 Task: Add Burt's Bees Caramel Lip Shimmer to the cart.
Action: Mouse moved to (262, 130)
Screenshot: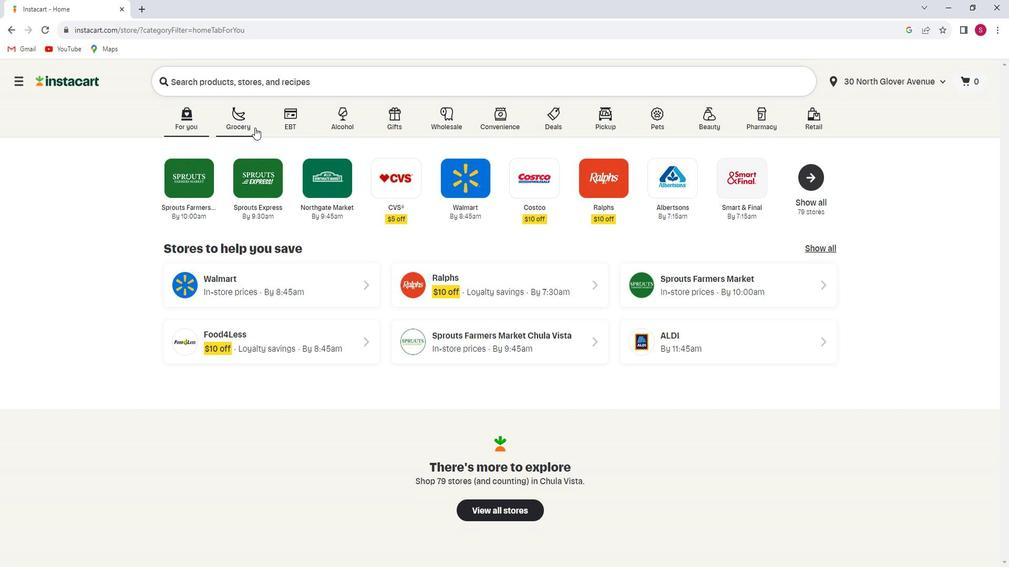 
Action: Mouse pressed left at (262, 130)
Screenshot: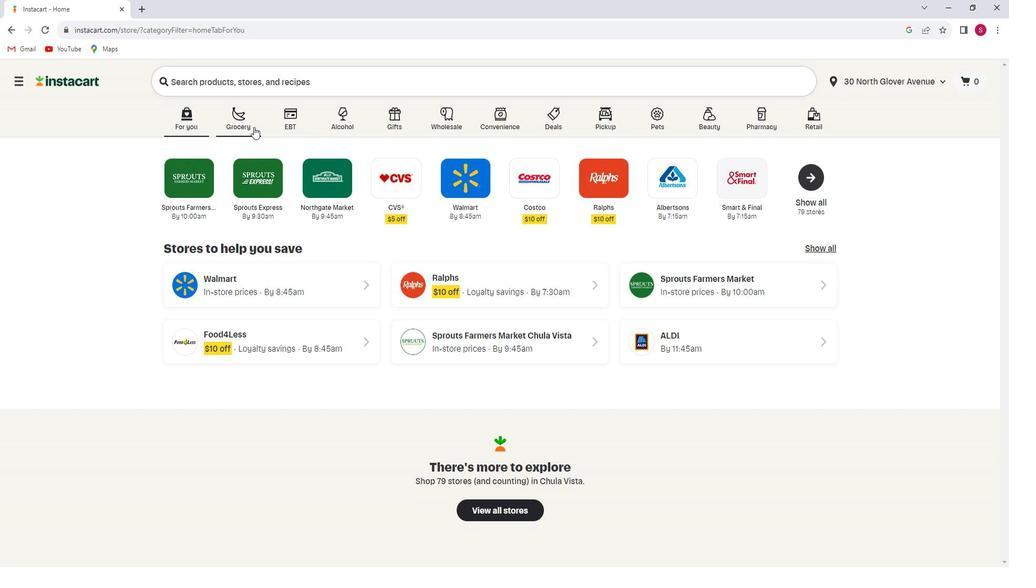 
Action: Mouse moved to (281, 312)
Screenshot: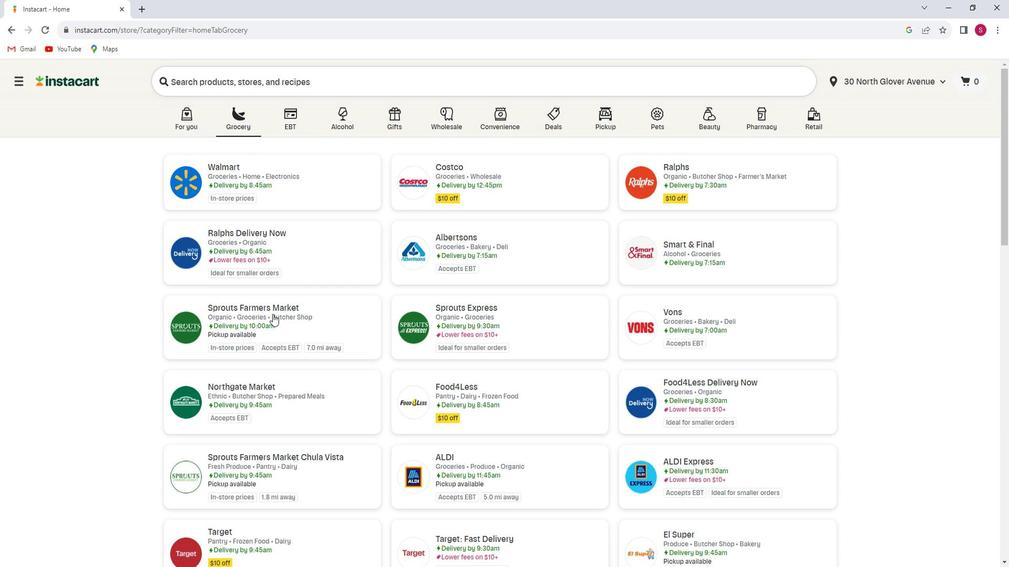 
Action: Mouse pressed left at (281, 312)
Screenshot: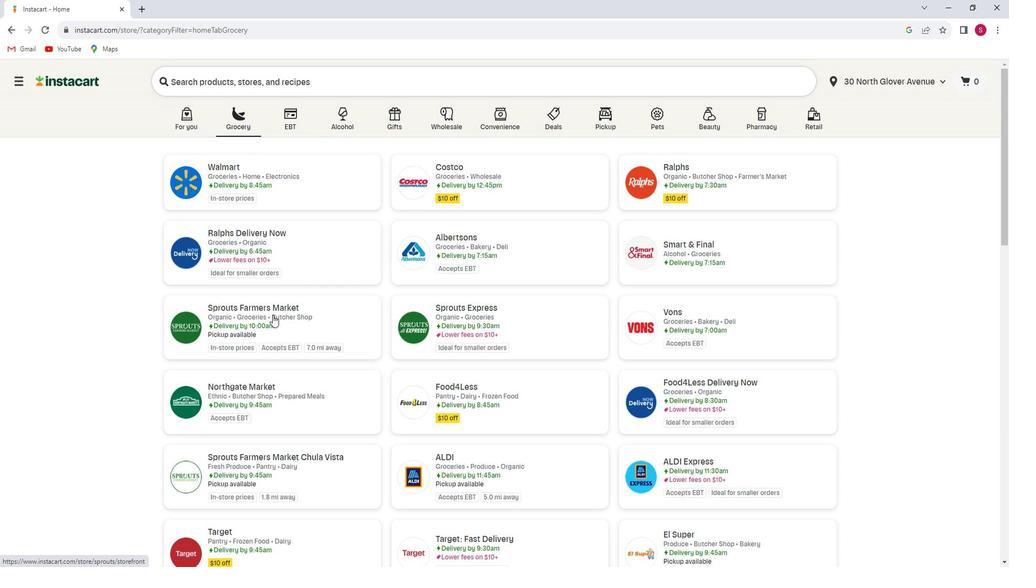 
Action: Mouse moved to (65, 351)
Screenshot: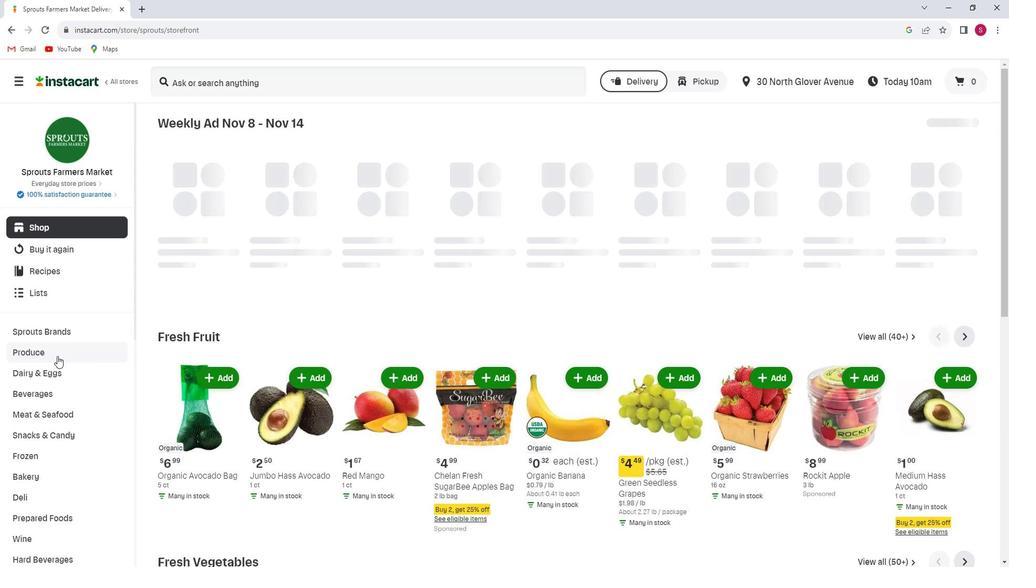 
Action: Mouse scrolled (65, 351) with delta (0, 0)
Screenshot: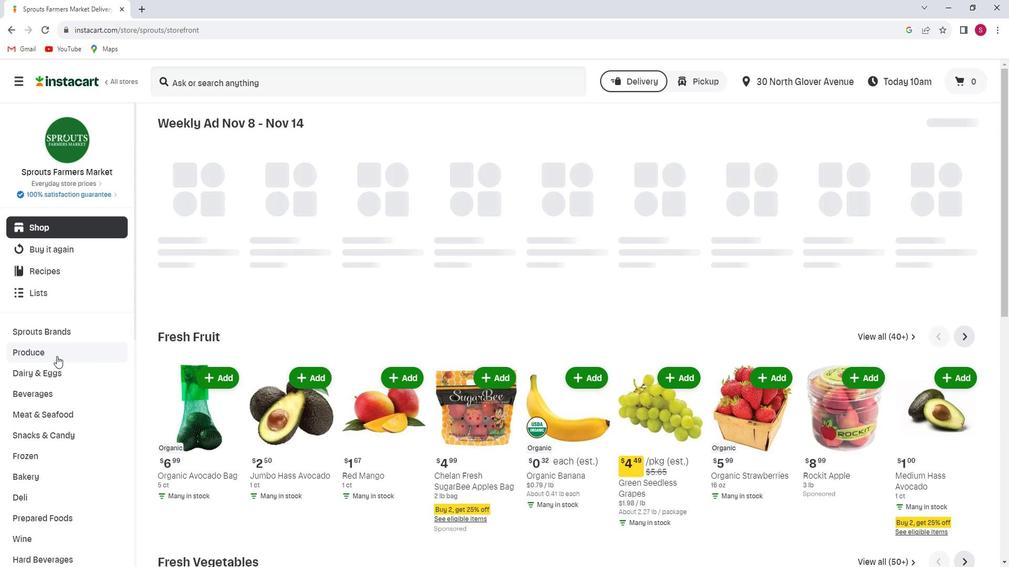 
Action: Mouse scrolled (65, 351) with delta (0, 0)
Screenshot: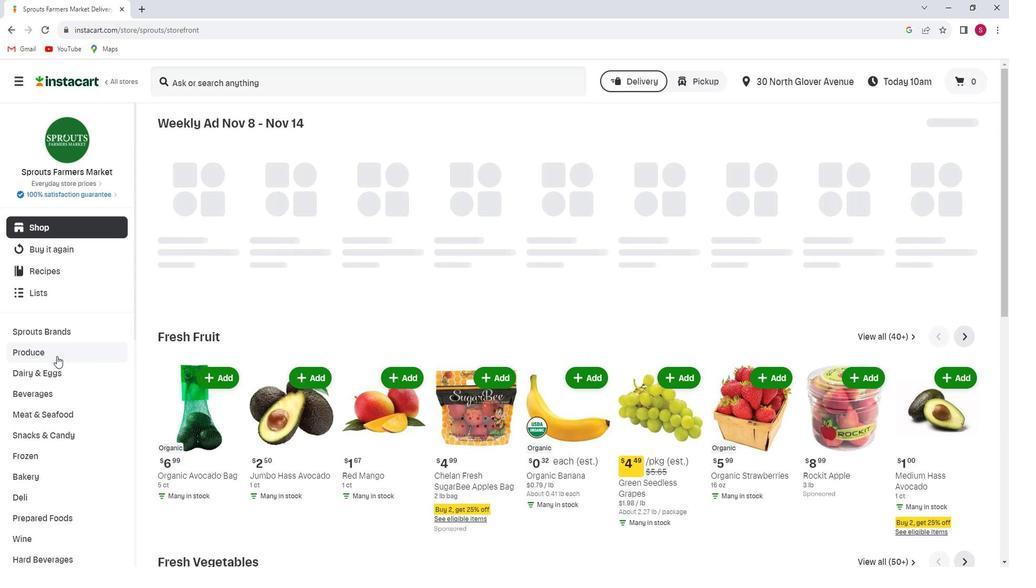 
Action: Mouse scrolled (65, 351) with delta (0, 0)
Screenshot: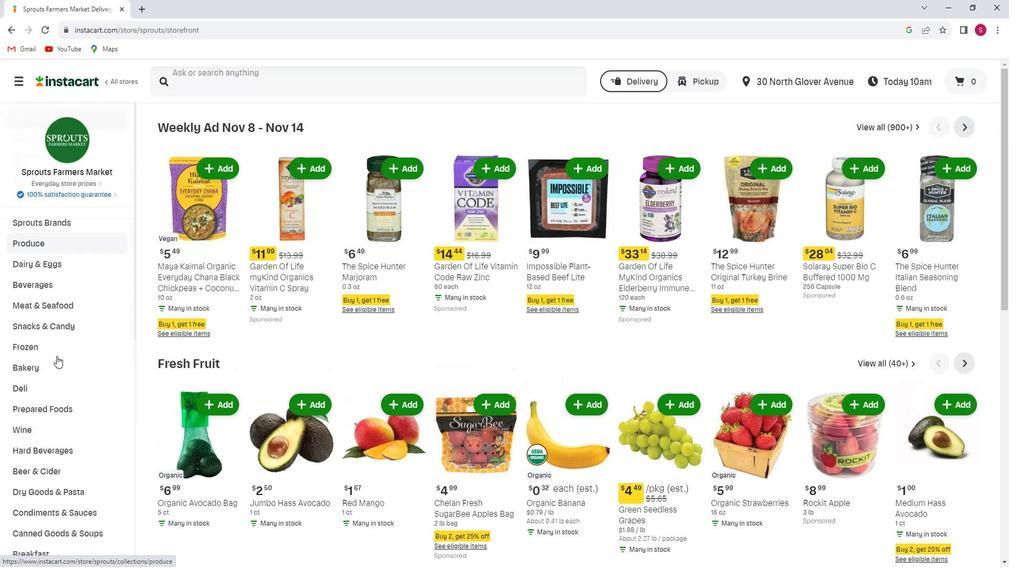 
Action: Mouse scrolled (65, 351) with delta (0, 0)
Screenshot: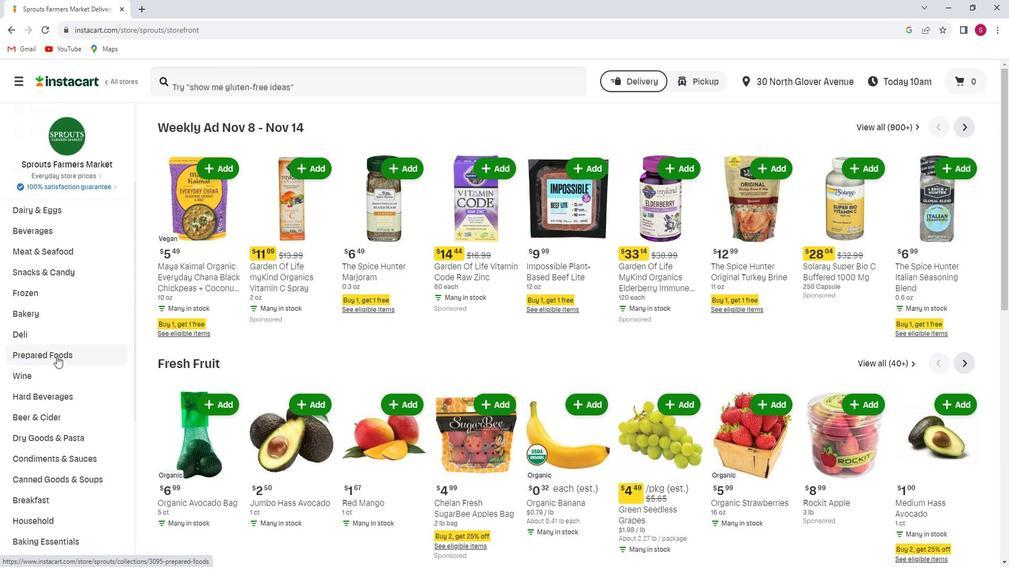 
Action: Mouse scrolled (65, 351) with delta (0, 0)
Screenshot: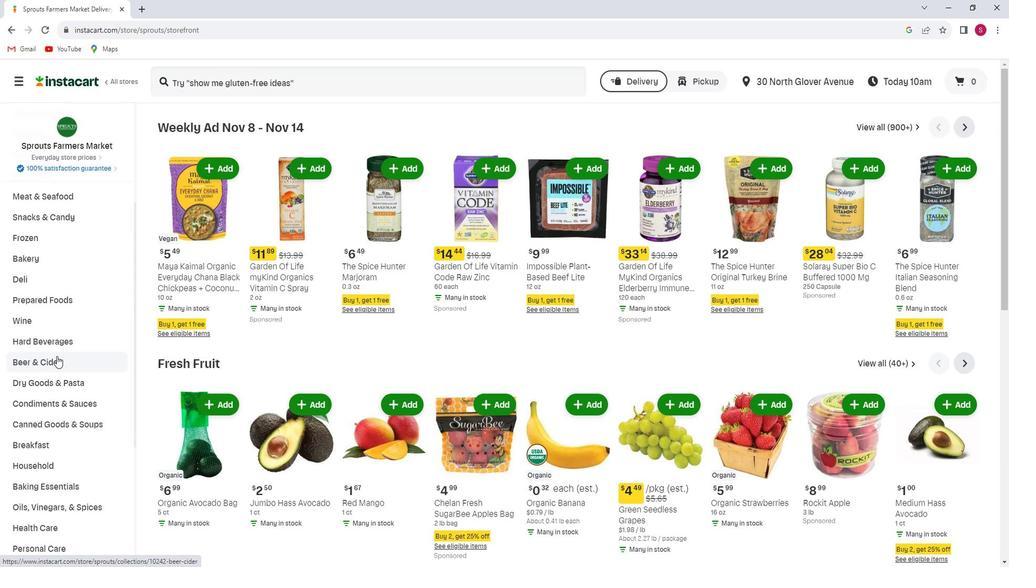 
Action: Mouse scrolled (65, 351) with delta (0, 0)
Screenshot: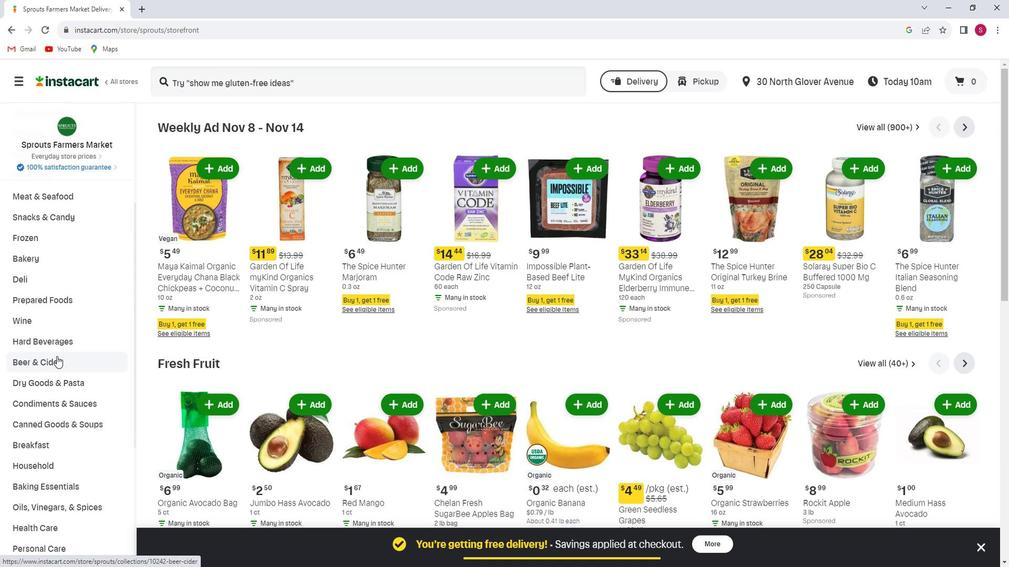 
Action: Mouse scrolled (65, 351) with delta (0, 0)
Screenshot: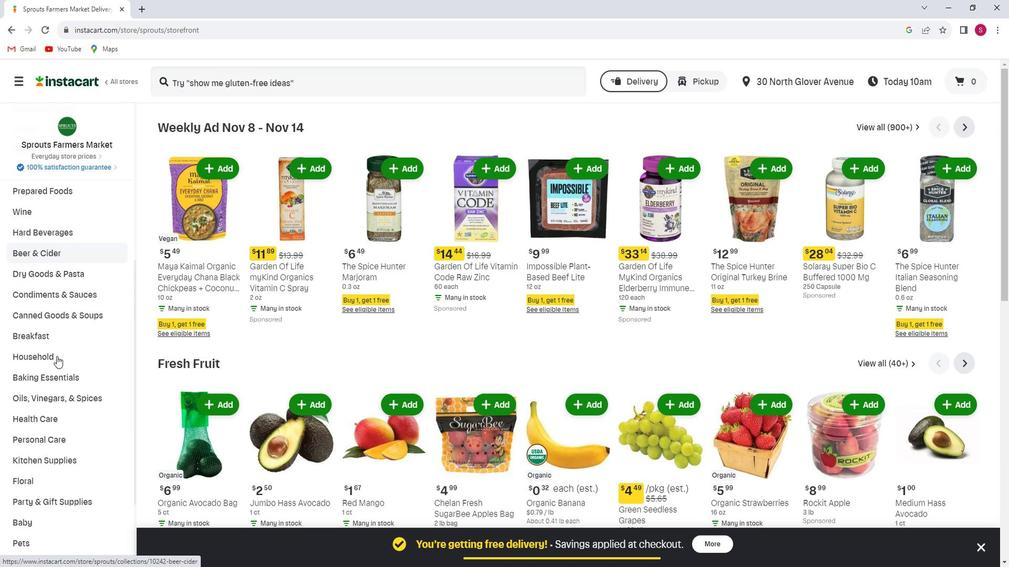 
Action: Mouse moved to (65, 372)
Screenshot: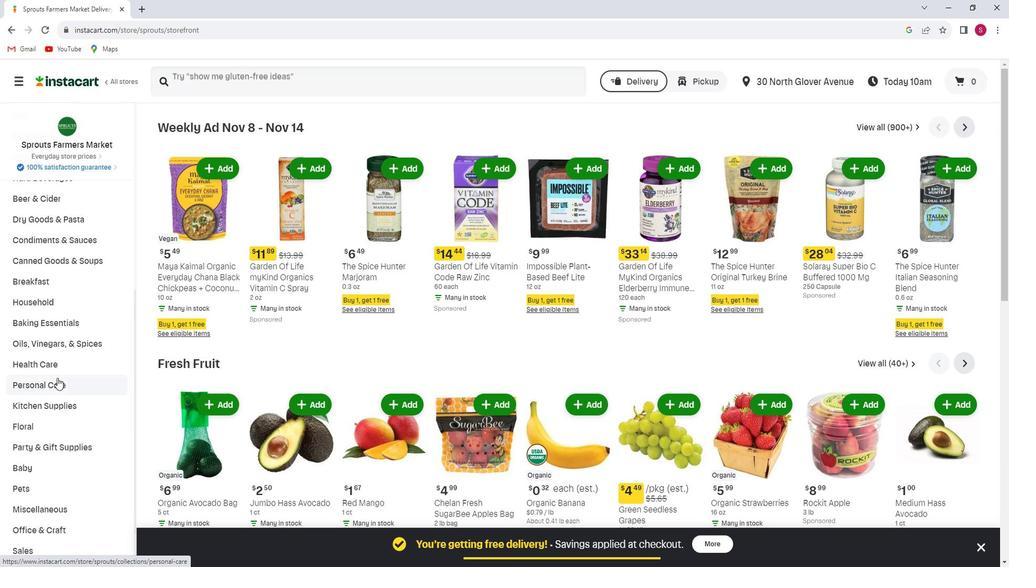 
Action: Mouse pressed left at (65, 372)
Screenshot: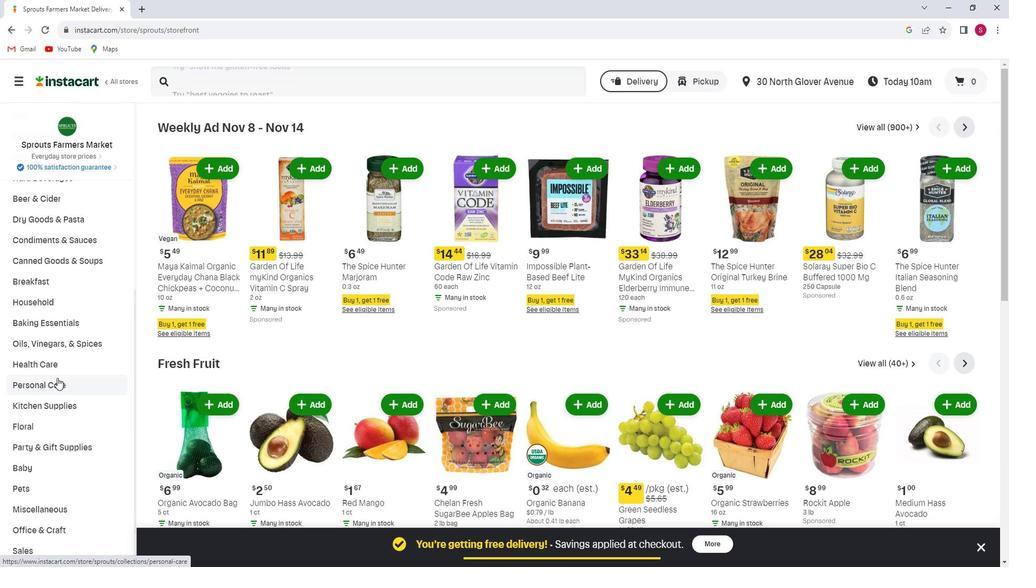 
Action: Mouse moved to (912, 163)
Screenshot: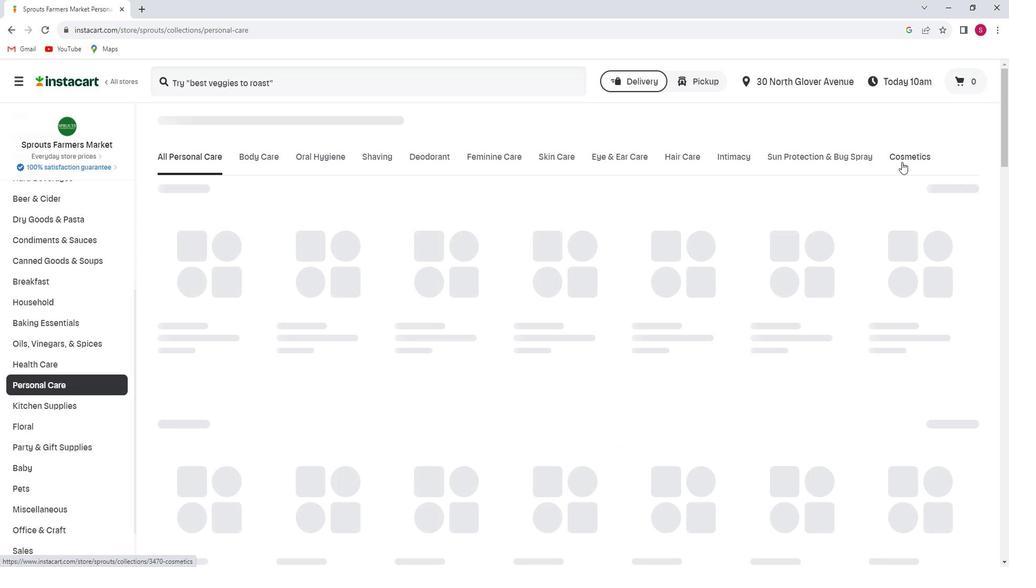 
Action: Mouse pressed left at (912, 163)
Screenshot: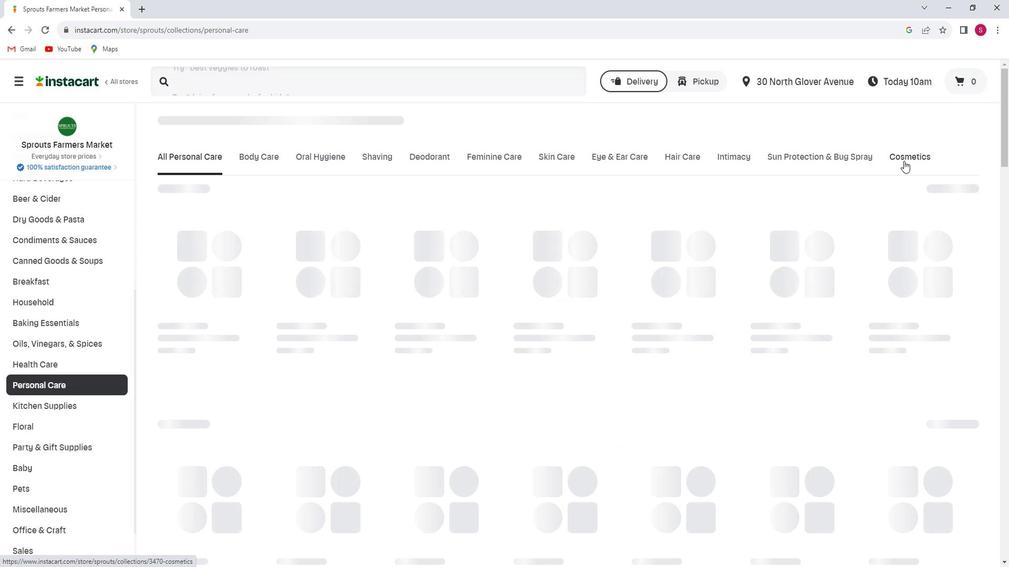 
Action: Mouse moved to (242, 203)
Screenshot: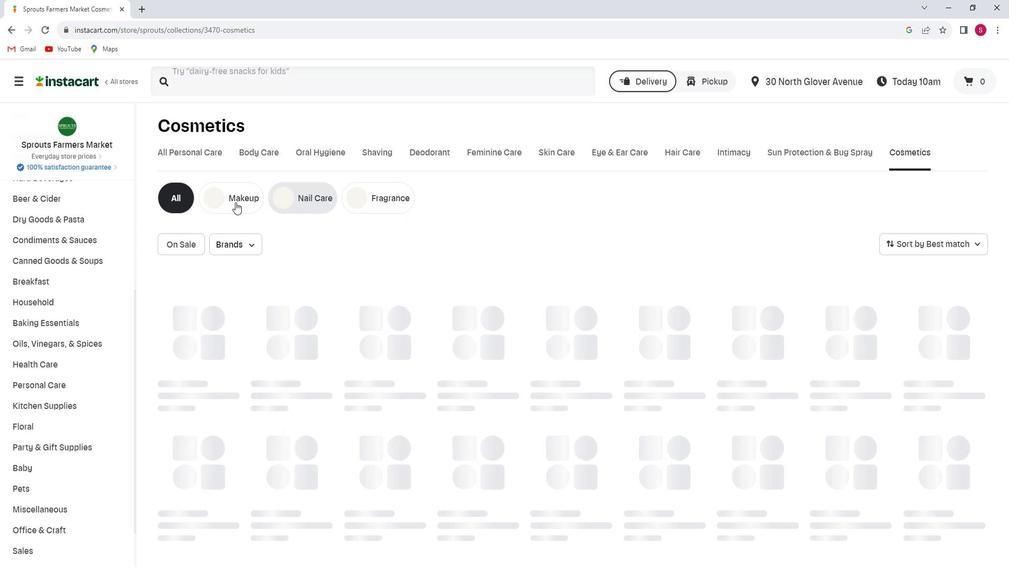 
Action: Mouse pressed left at (242, 203)
Screenshot: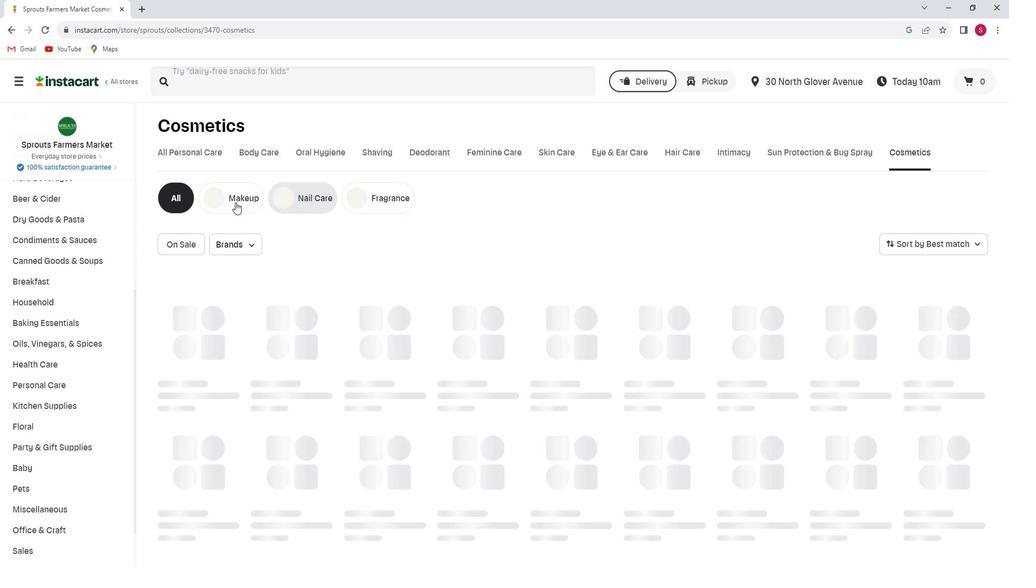 
Action: Mouse moved to (292, 90)
Screenshot: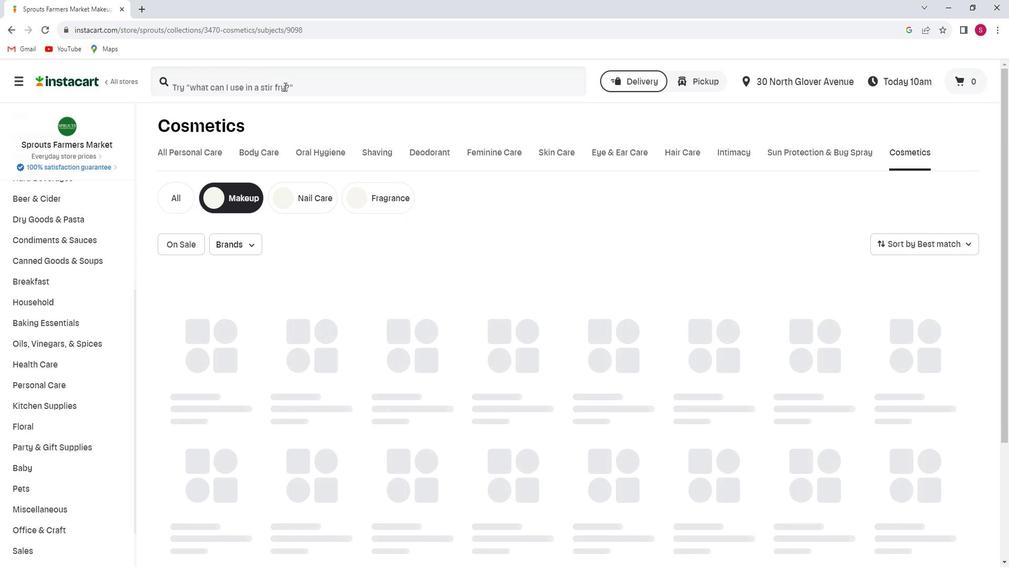 
Action: Mouse pressed left at (292, 90)
Screenshot: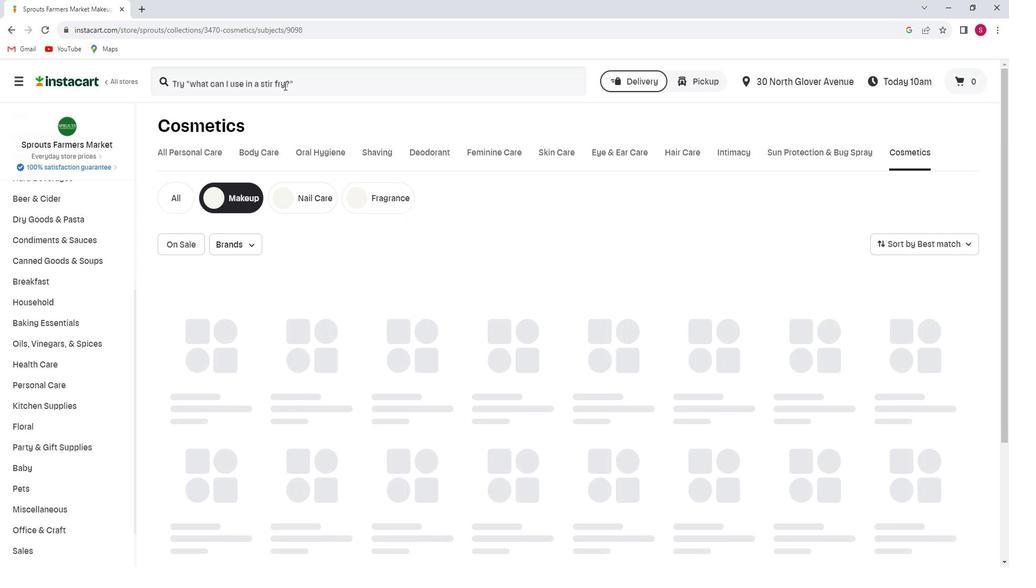 
Action: Key pressed <Key.shift>Burt's<Key.space><Key.shift>Bees<Key.space><Key.shift>Caramel<Key.space><Key.shift>Lip<Key.space><Key.shift>Shimmer<Key.enter>
Screenshot: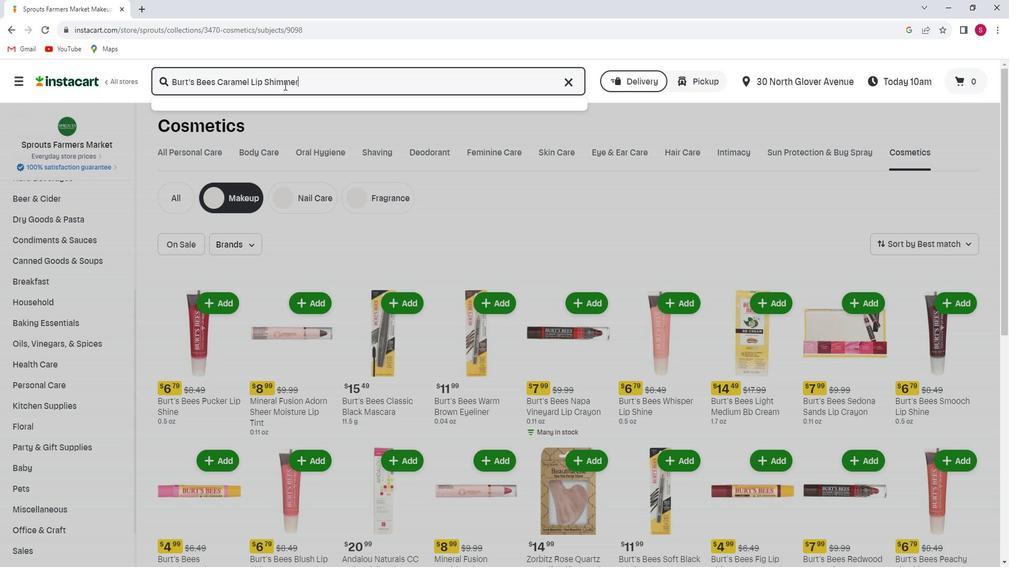 
Action: Mouse moved to (528, 229)
Screenshot: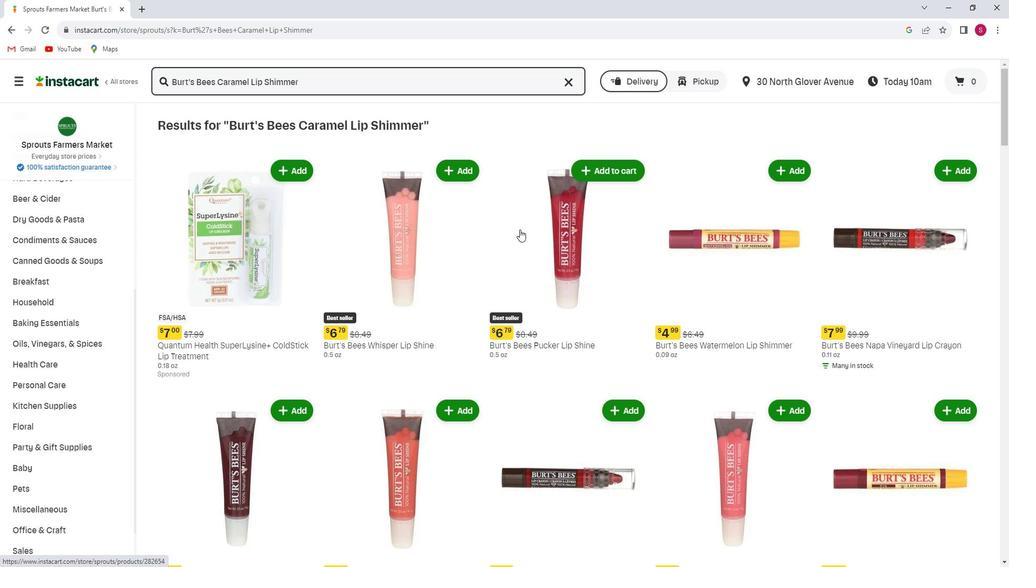 
Action: Mouse scrolled (528, 229) with delta (0, 0)
Screenshot: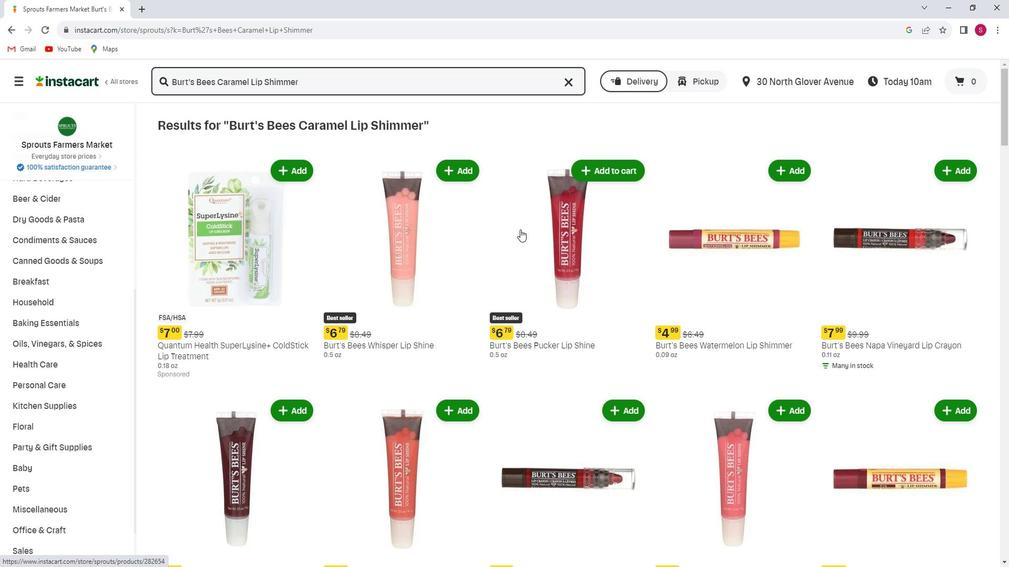 
Action: Mouse scrolled (528, 229) with delta (0, 0)
Screenshot: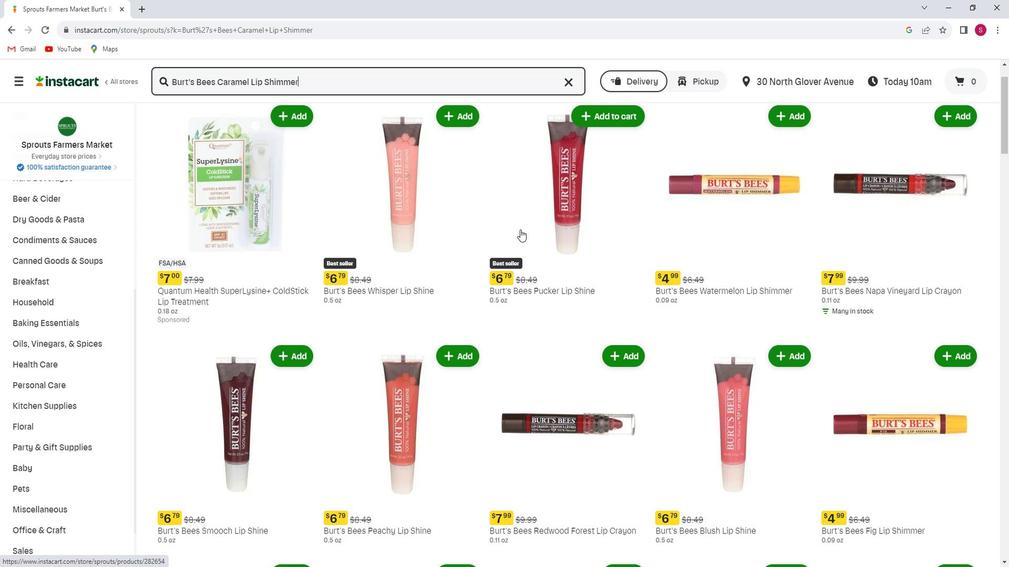 
Action: Mouse scrolled (528, 229) with delta (0, 0)
Screenshot: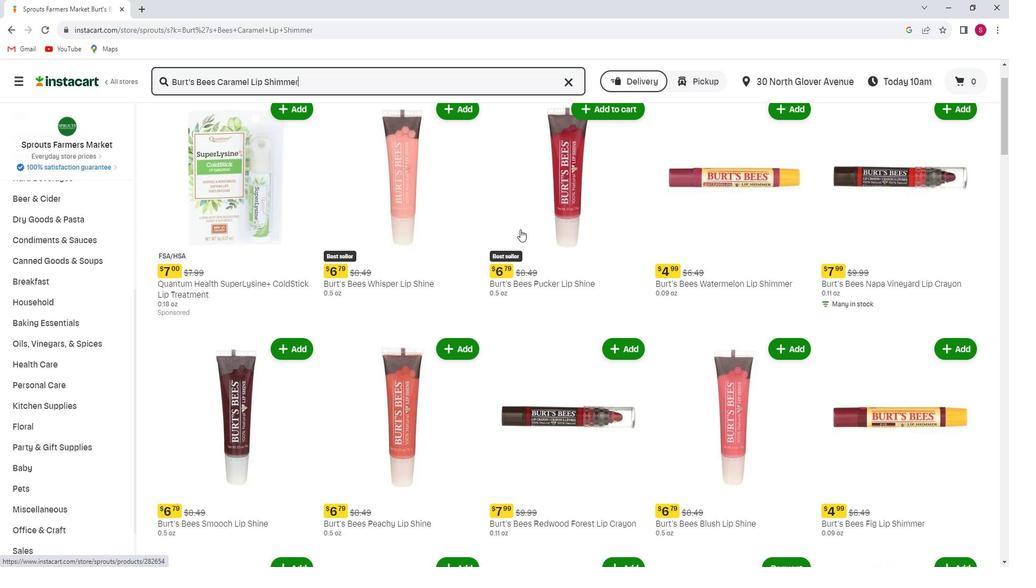 
Action: Mouse moved to (535, 253)
Screenshot: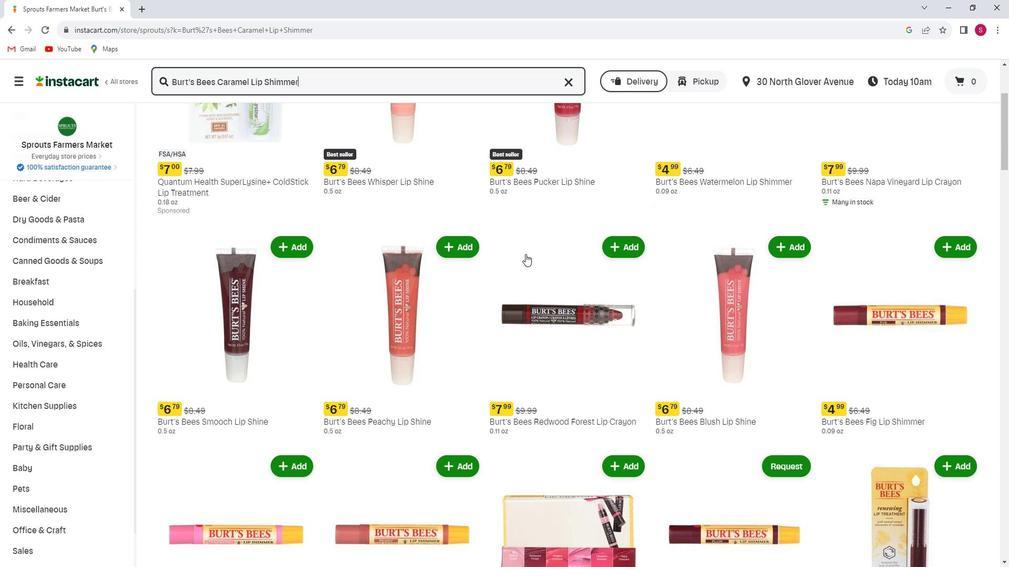 
Action: Mouse scrolled (535, 252) with delta (0, 0)
Screenshot: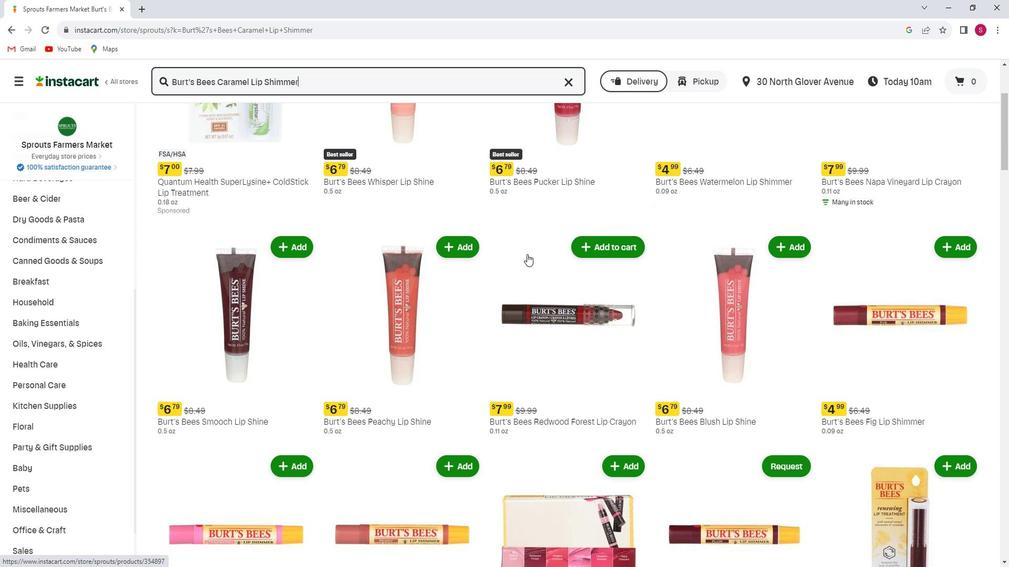 
Action: Mouse moved to (537, 265)
Screenshot: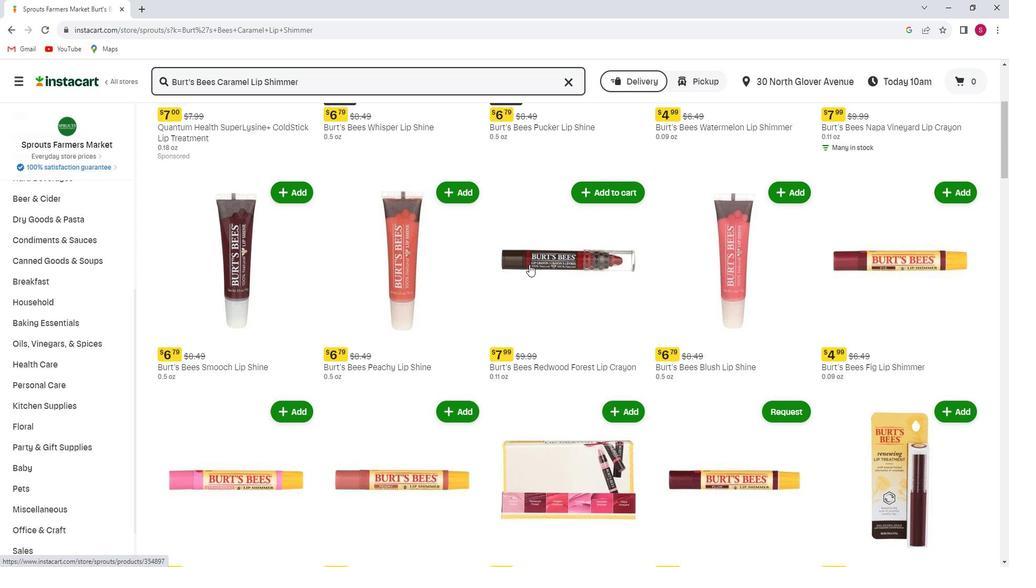 
Action: Mouse scrolled (537, 264) with delta (0, 0)
Screenshot: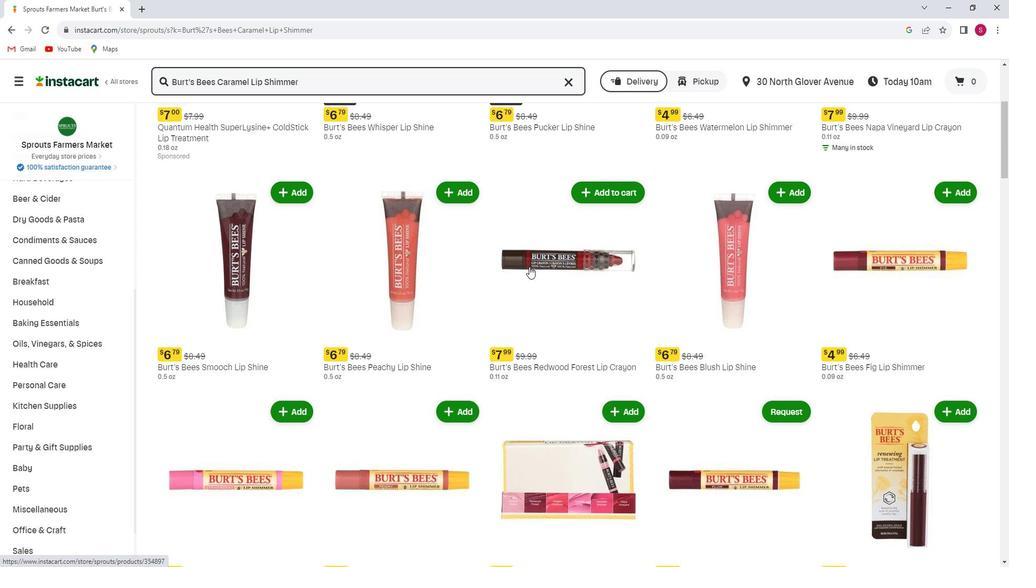 
Action: Mouse moved to (589, 269)
Screenshot: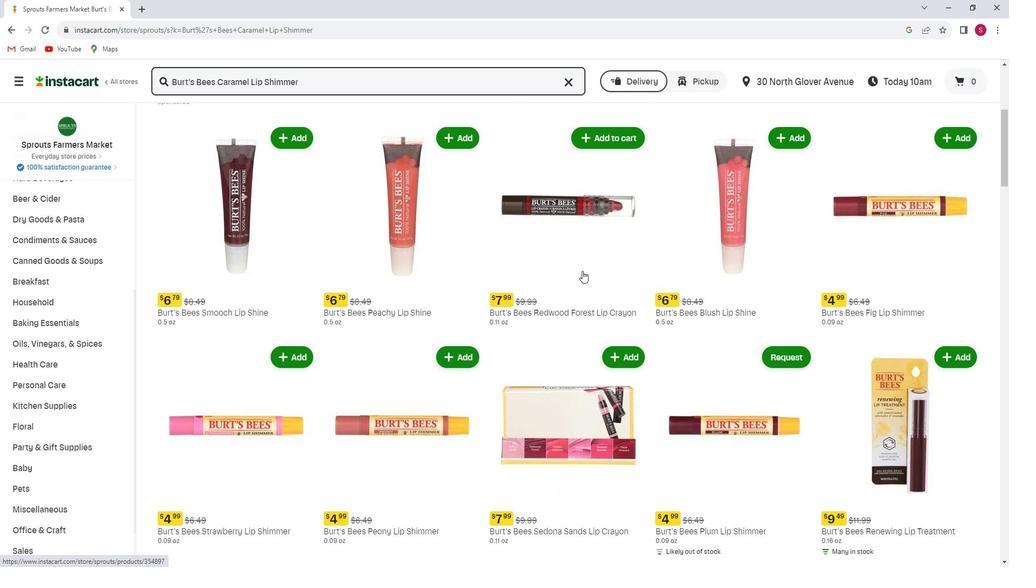 
Action: Mouse scrolled (589, 269) with delta (0, 0)
Screenshot: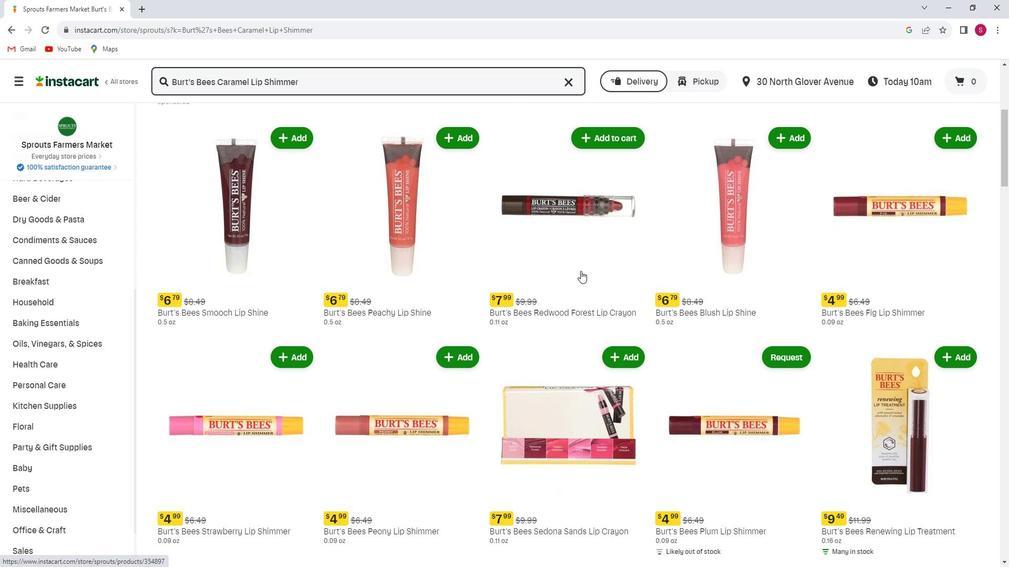 
Action: Mouse moved to (577, 273)
Screenshot: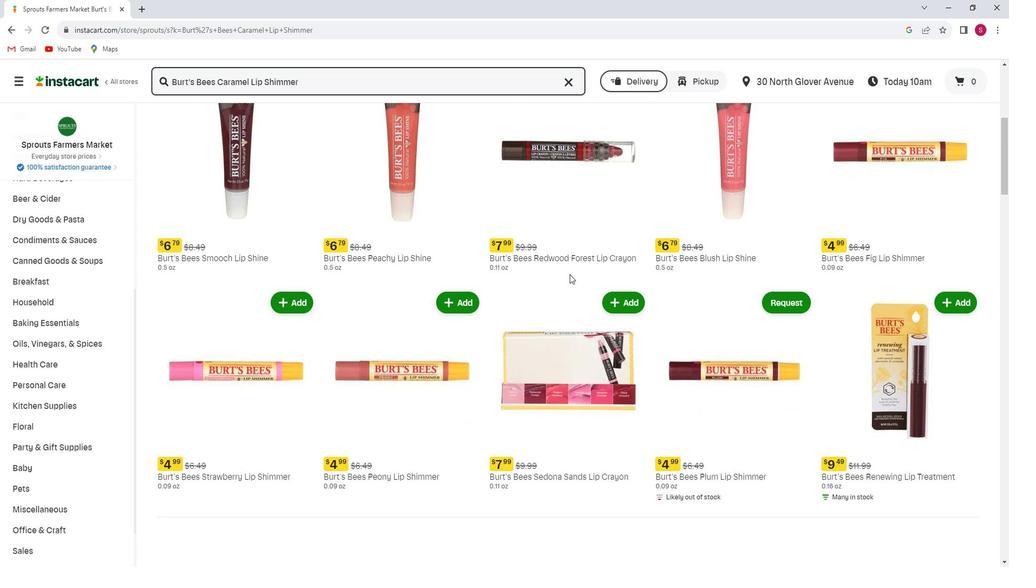 
Action: Mouse scrolled (577, 272) with delta (0, 0)
Screenshot: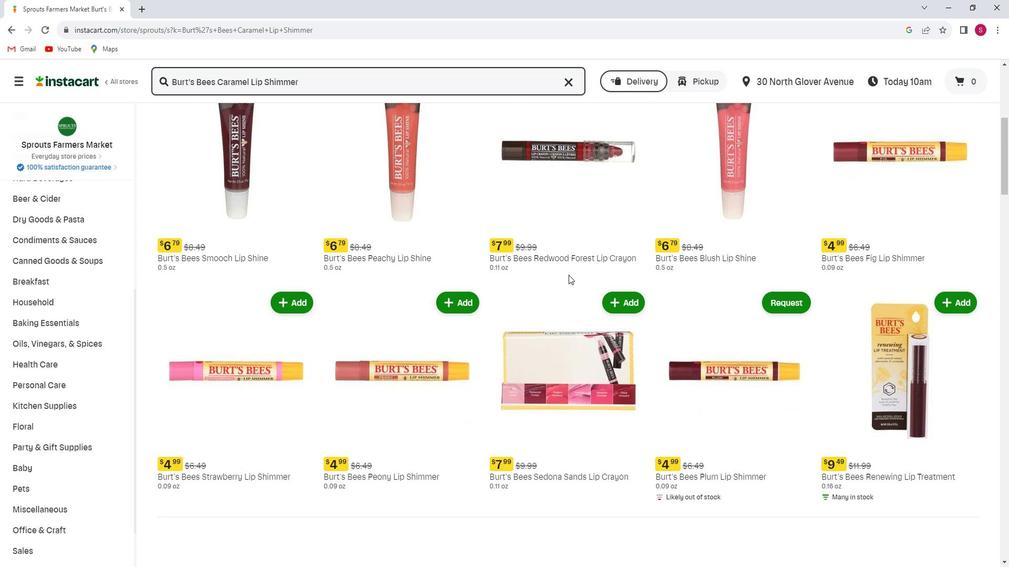 
Action: Mouse moved to (572, 273)
Screenshot: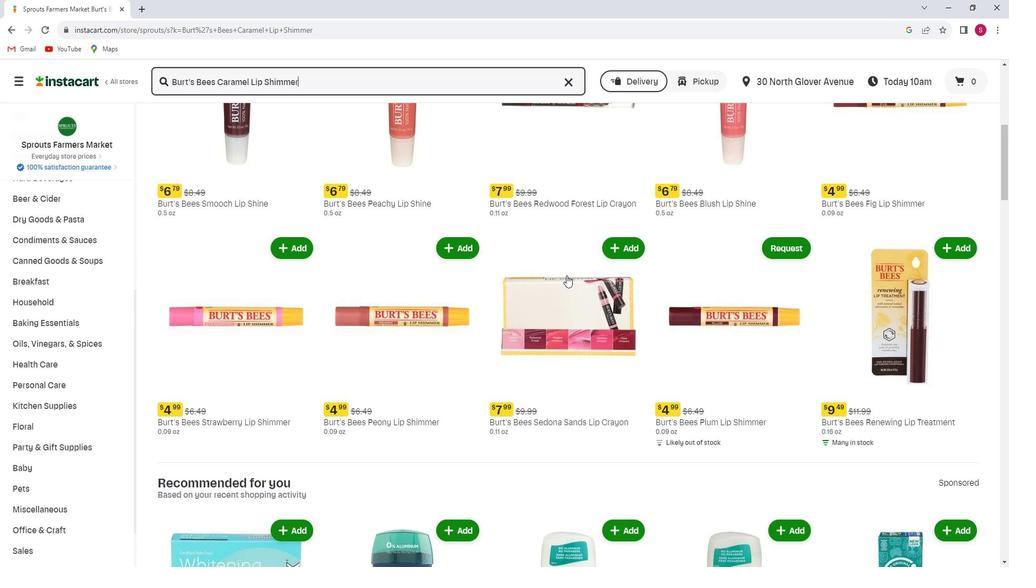 
Action: Mouse scrolled (572, 273) with delta (0, 0)
Screenshot: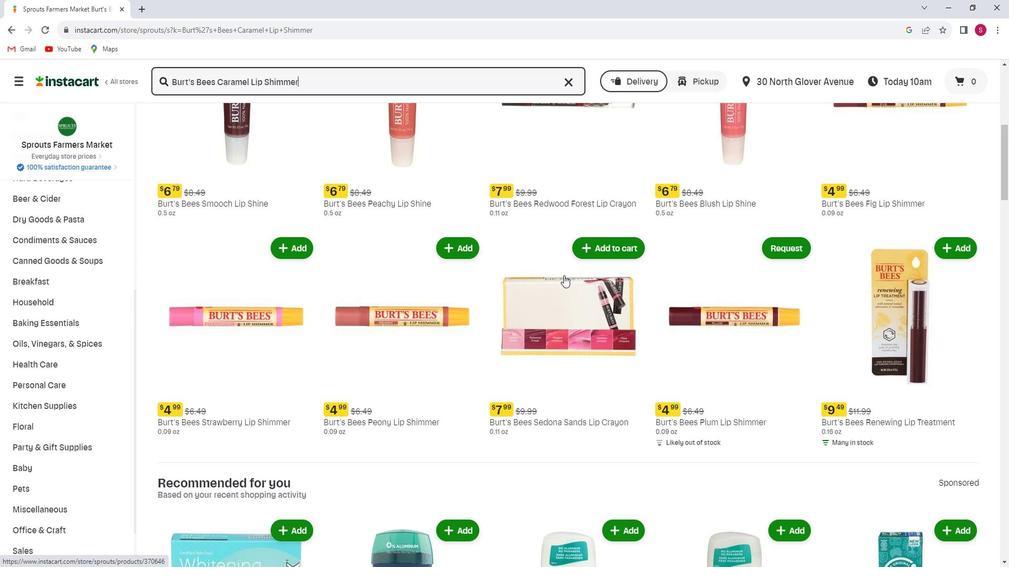 
Action: Mouse scrolled (572, 273) with delta (0, 0)
Screenshot: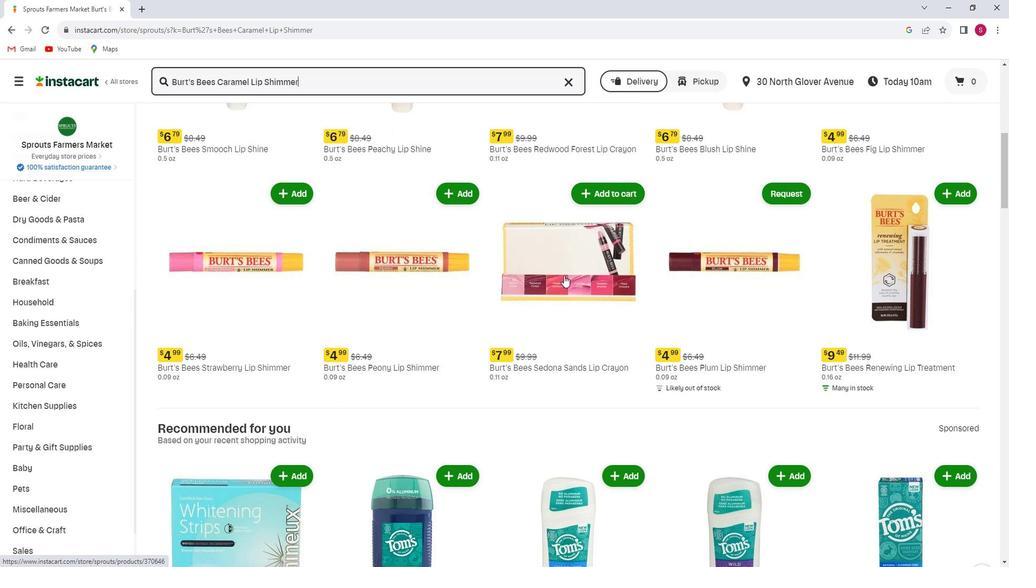 
Action: Mouse scrolled (572, 273) with delta (0, 0)
Screenshot: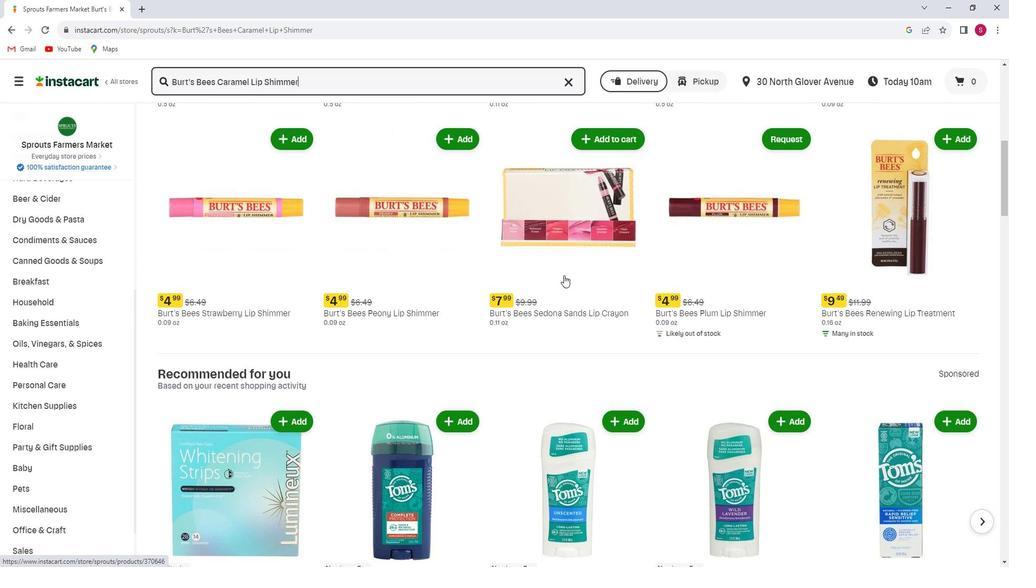 
Action: Mouse scrolled (572, 273) with delta (0, 0)
Screenshot: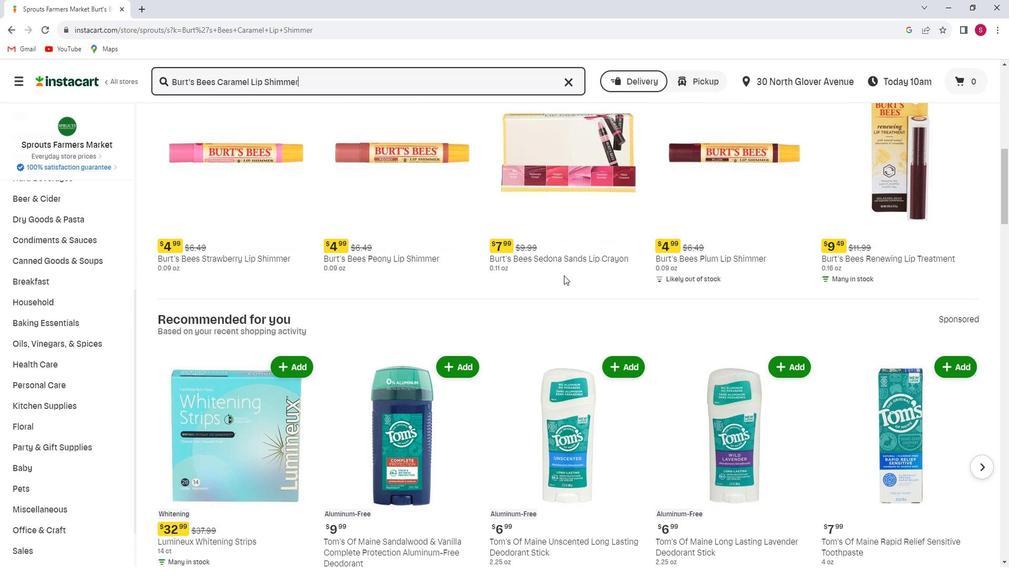 
Action: Mouse scrolled (572, 273) with delta (0, 0)
Screenshot: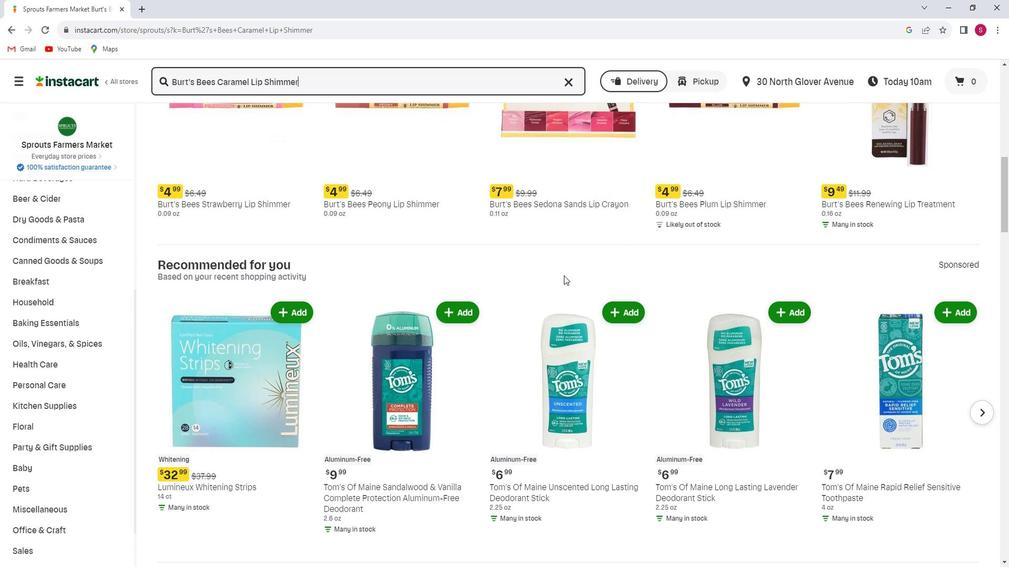 
Action: Mouse scrolled (572, 273) with delta (0, 0)
Screenshot: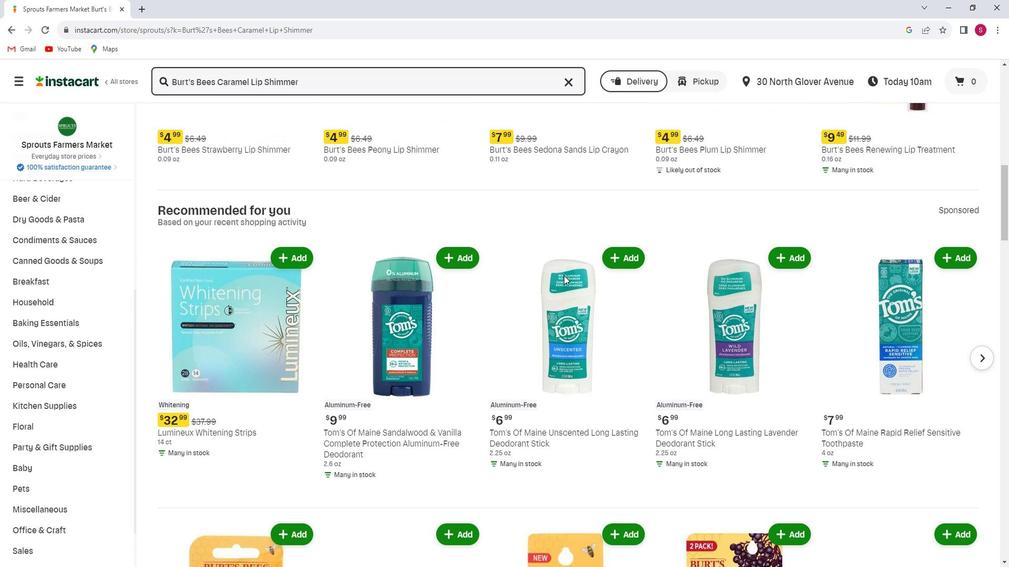 
Action: Mouse scrolled (572, 273) with delta (0, 0)
Screenshot: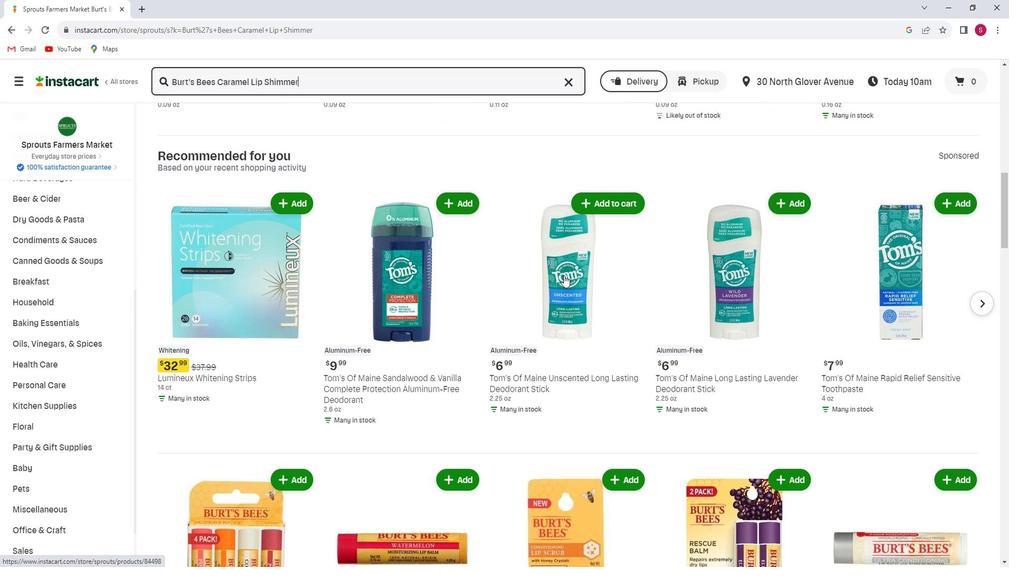 
Action: Mouse scrolled (572, 273) with delta (0, 0)
Screenshot: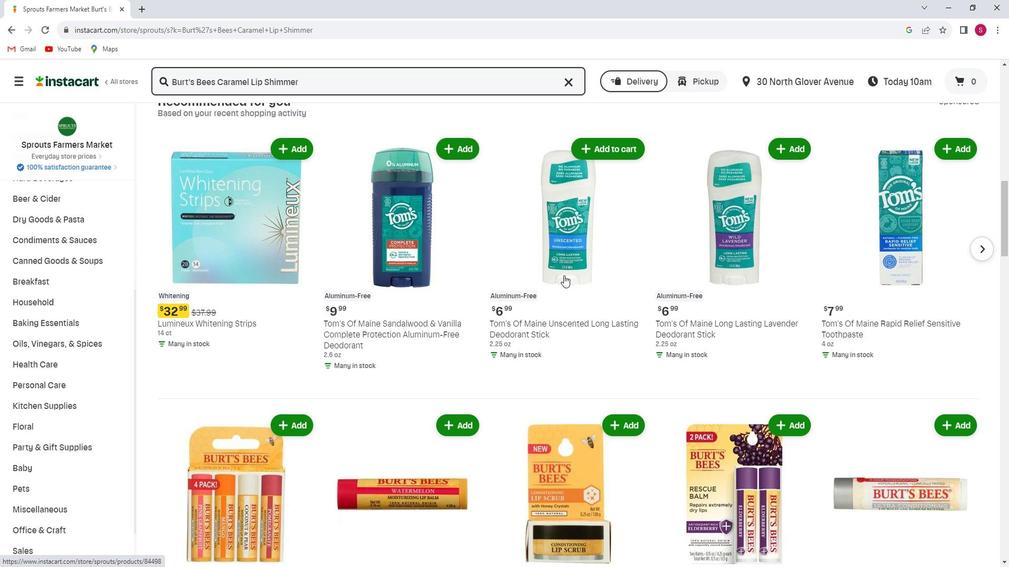 
Action: Mouse scrolled (572, 273) with delta (0, 0)
Screenshot: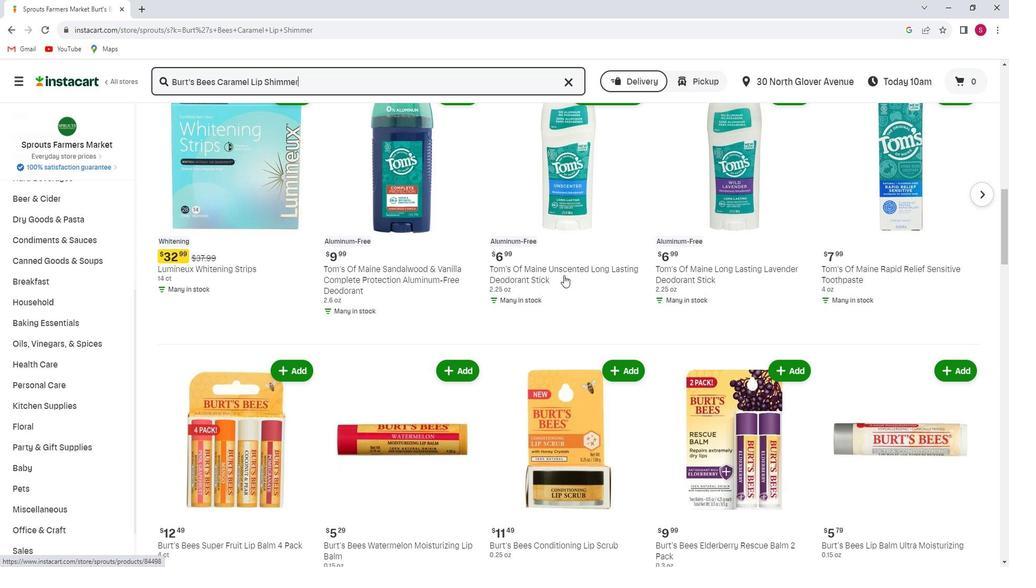 
Action: Mouse scrolled (572, 273) with delta (0, 0)
Screenshot: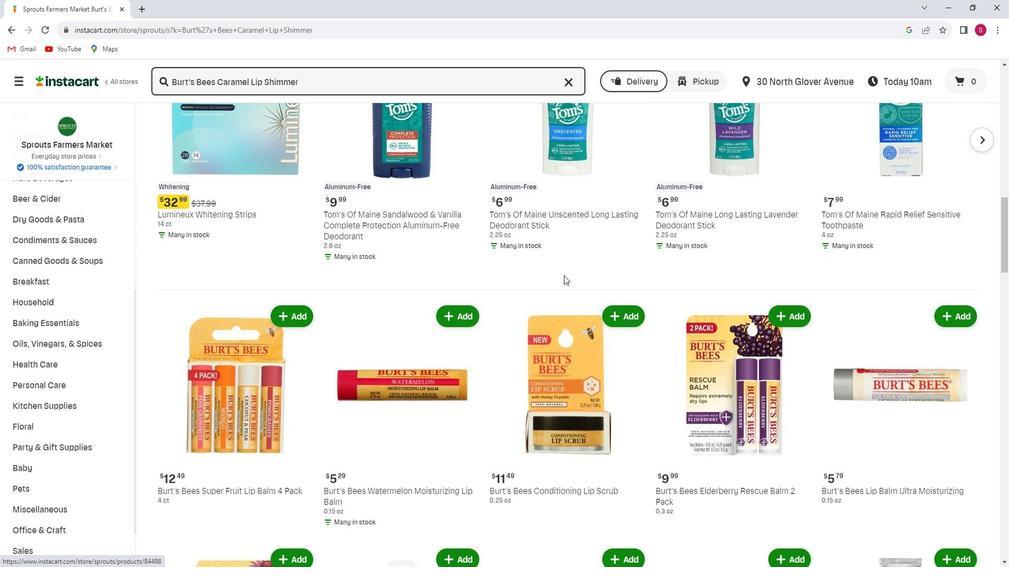 
Action: Mouse scrolled (572, 273) with delta (0, 0)
Screenshot: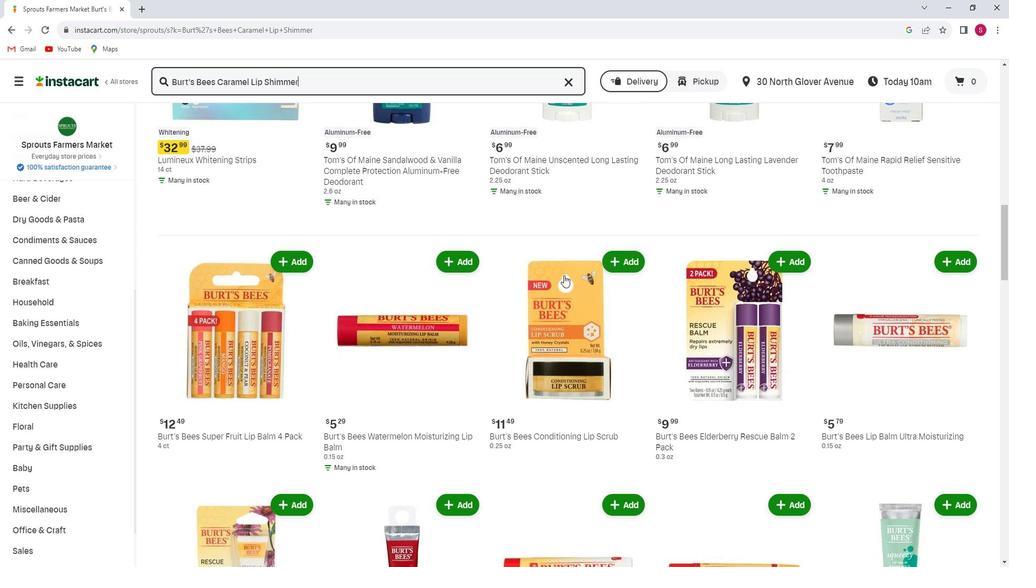 
Action: Mouse scrolled (572, 273) with delta (0, 0)
Screenshot: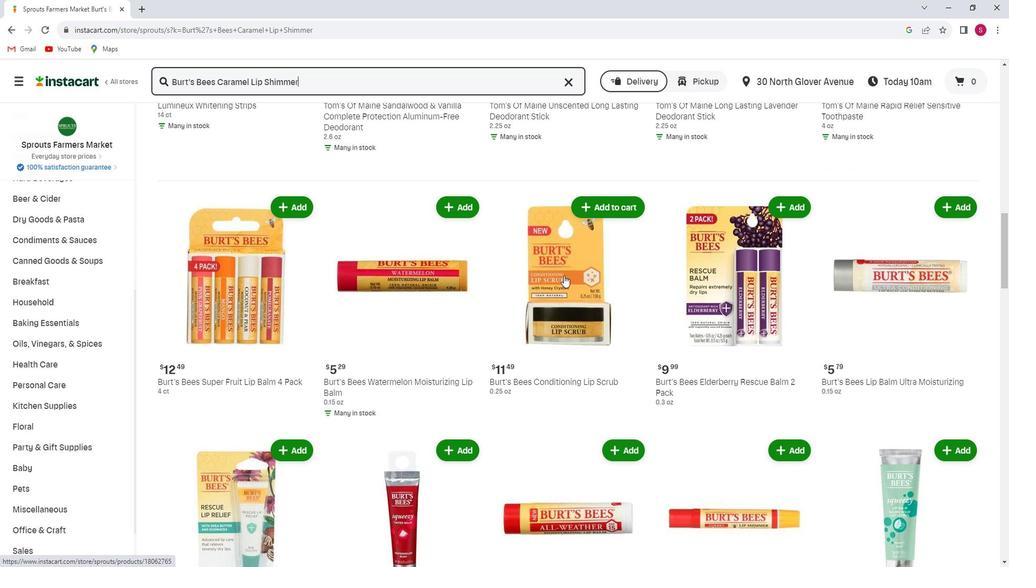 
Action: Mouse scrolled (572, 273) with delta (0, 0)
Screenshot: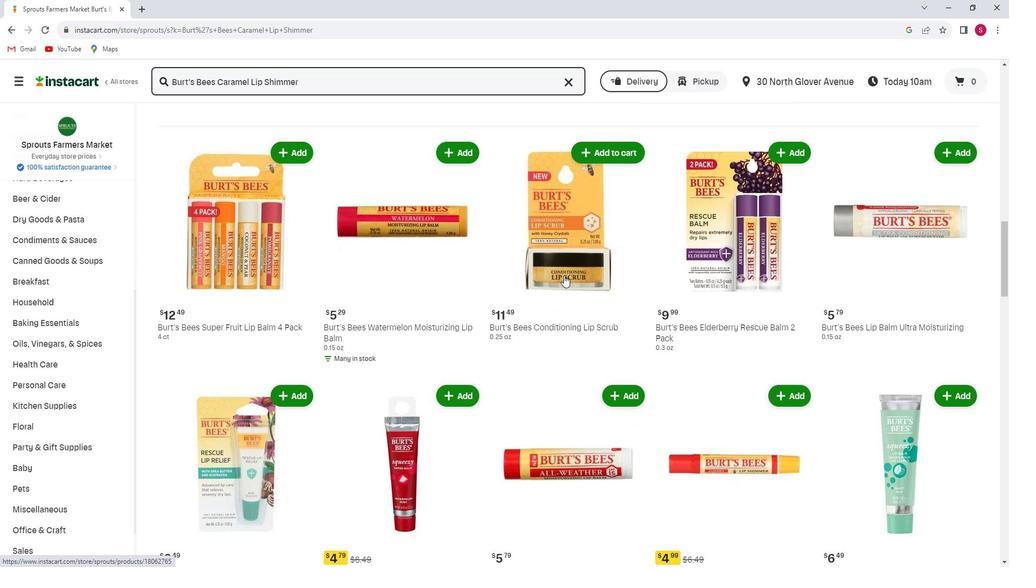 
Action: Mouse scrolled (572, 273) with delta (0, 0)
Screenshot: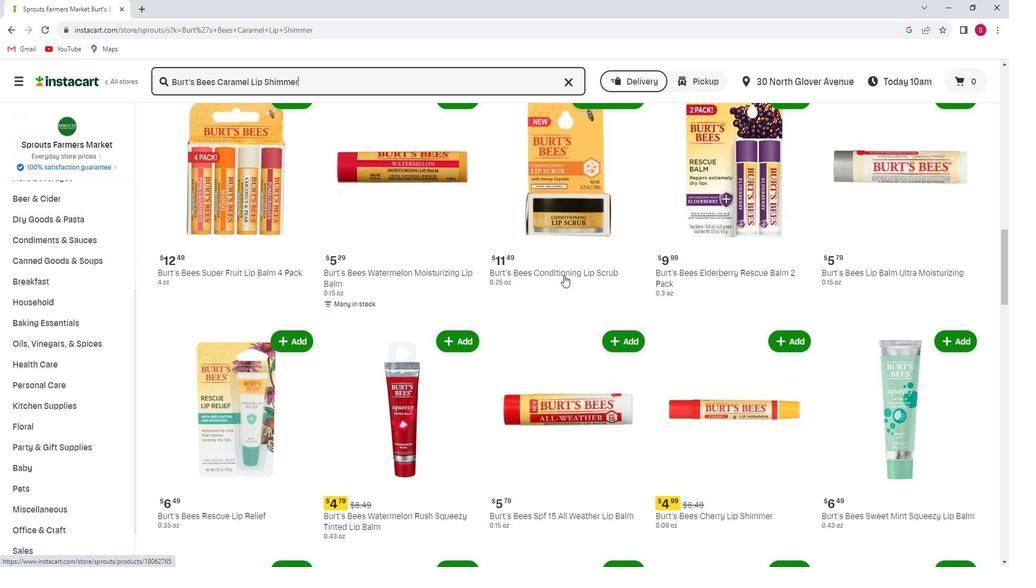 
Action: Mouse scrolled (572, 273) with delta (0, 0)
Screenshot: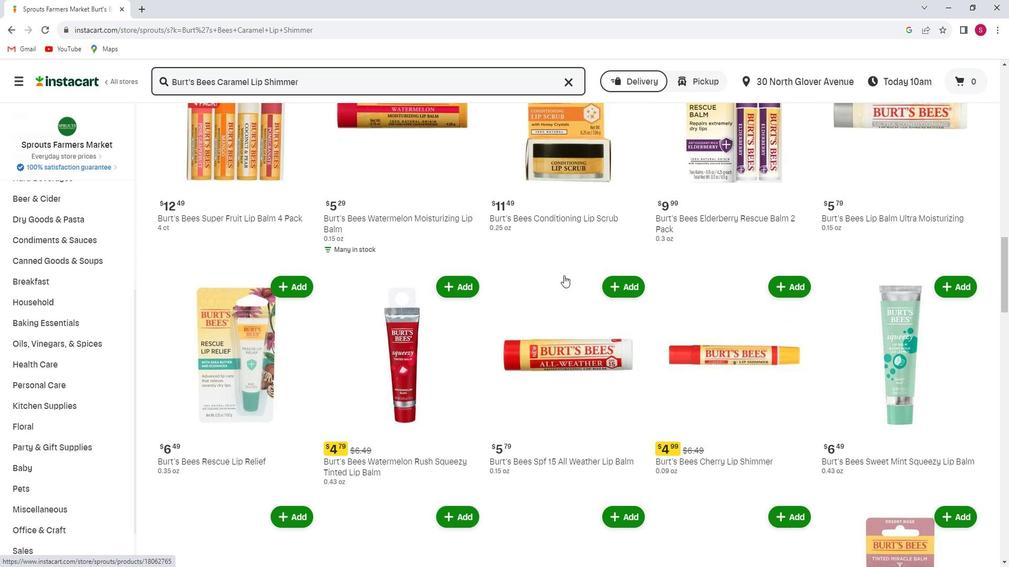 
Action: Mouse scrolled (572, 273) with delta (0, 0)
Screenshot: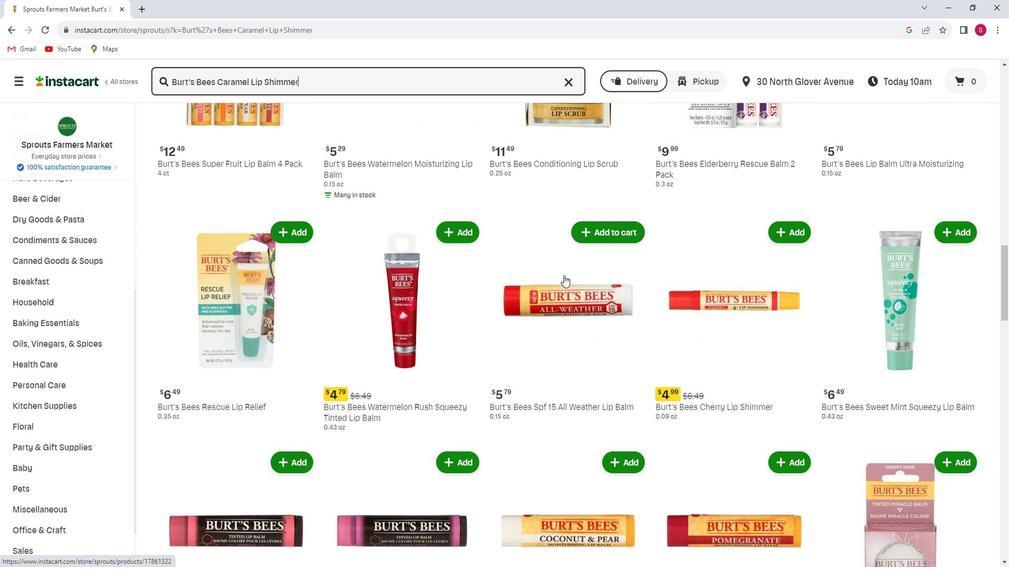 
Action: Mouse scrolled (572, 273) with delta (0, 0)
Screenshot: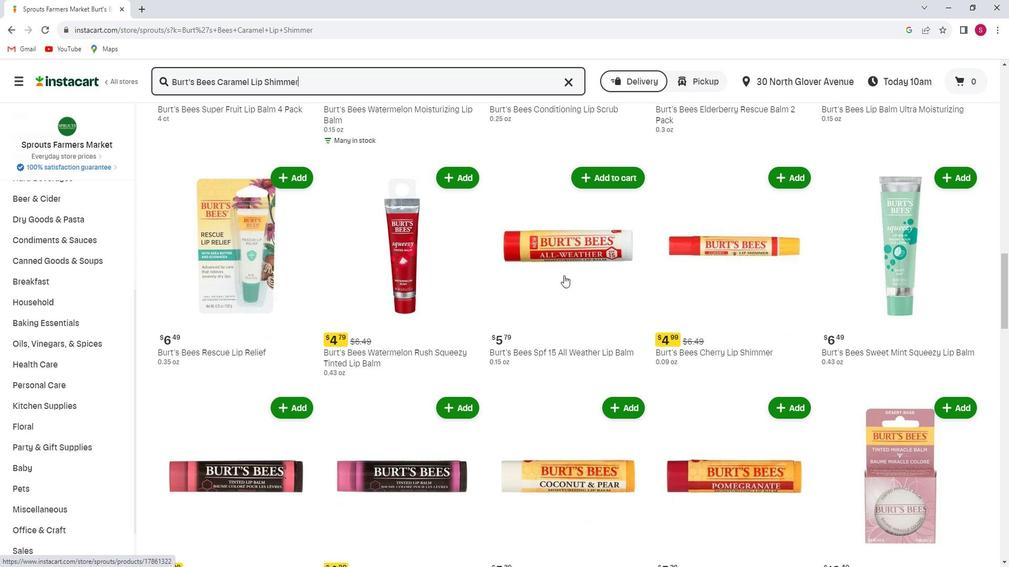 
Action: Mouse scrolled (572, 273) with delta (0, 0)
Screenshot: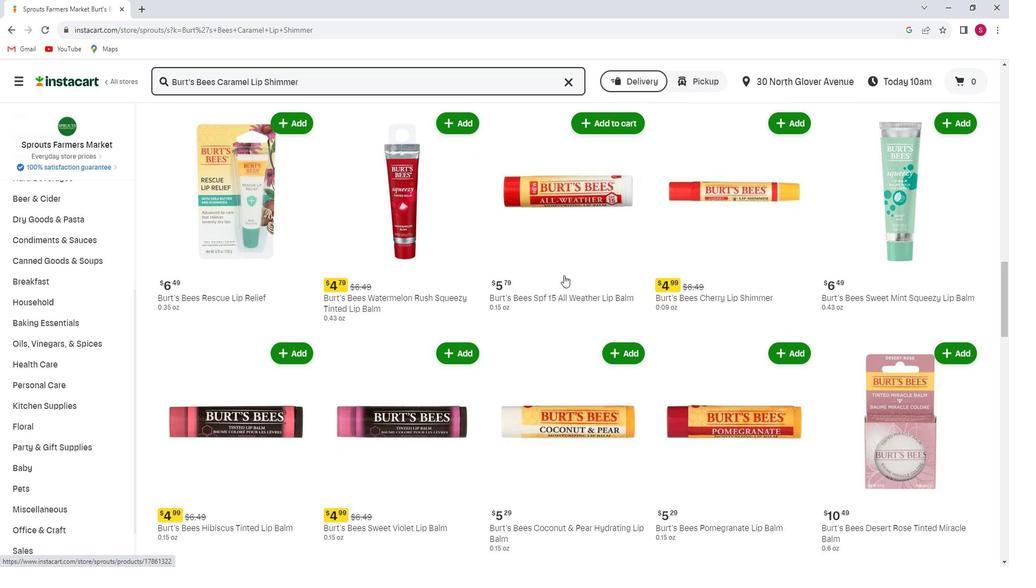 
Action: Mouse scrolled (572, 273) with delta (0, 0)
Screenshot: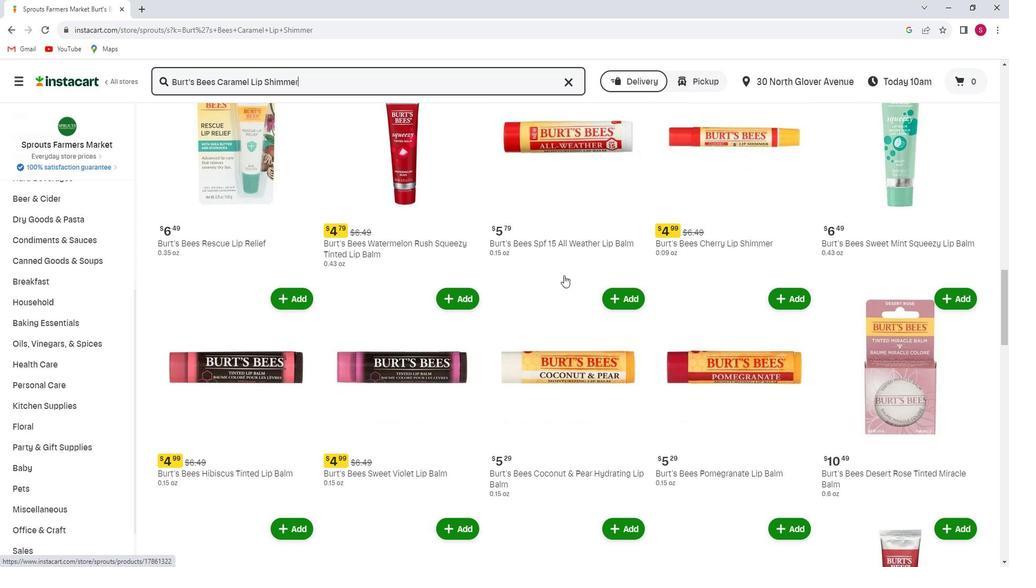 
Action: Mouse scrolled (572, 273) with delta (0, 0)
Screenshot: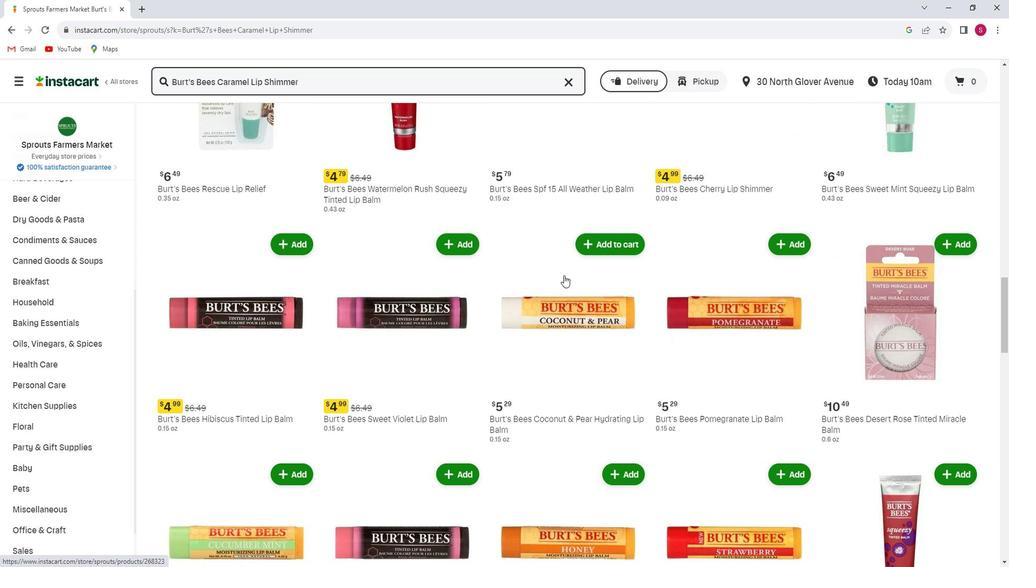 
Action: Mouse scrolled (572, 273) with delta (0, 0)
Screenshot: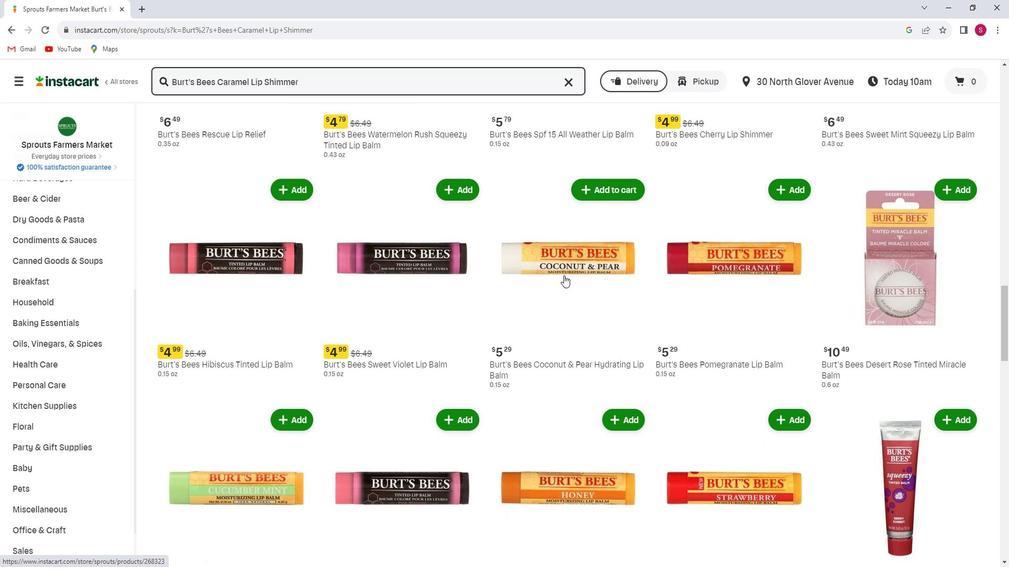 
Action: Mouse scrolled (572, 273) with delta (0, 0)
Screenshot: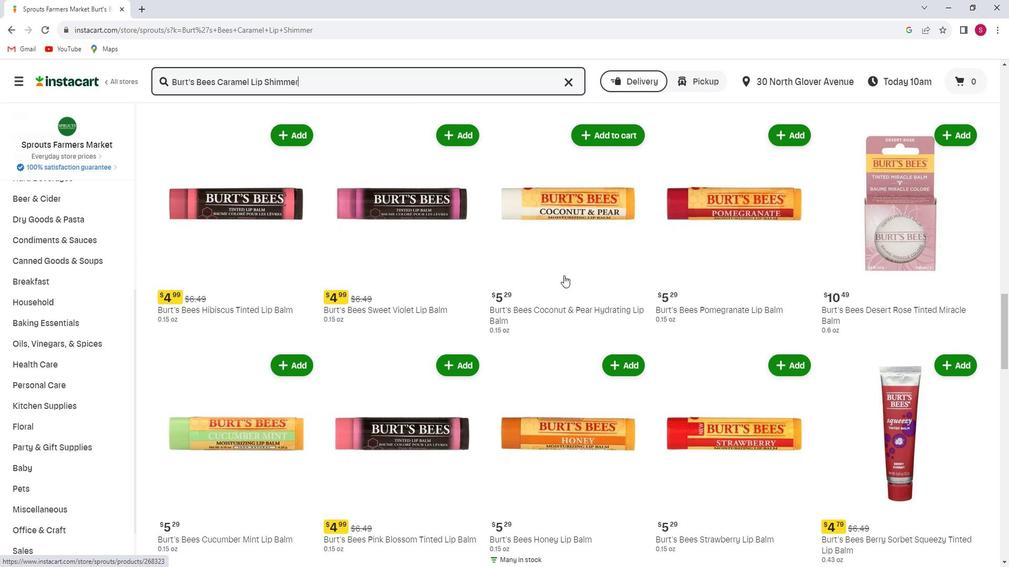 
Action: Mouse scrolled (572, 273) with delta (0, 0)
Screenshot: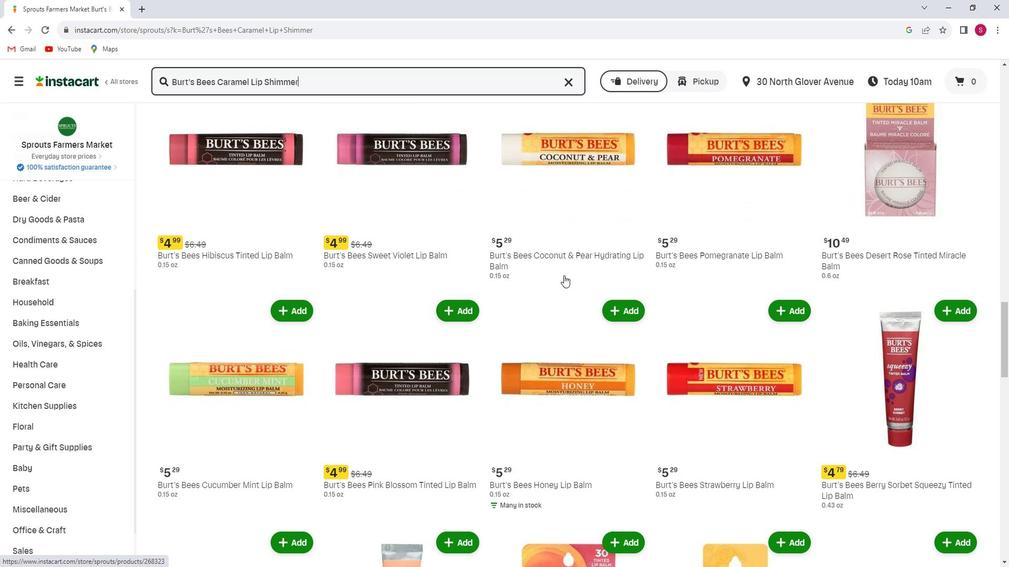 
Action: Mouse scrolled (572, 273) with delta (0, 0)
Screenshot: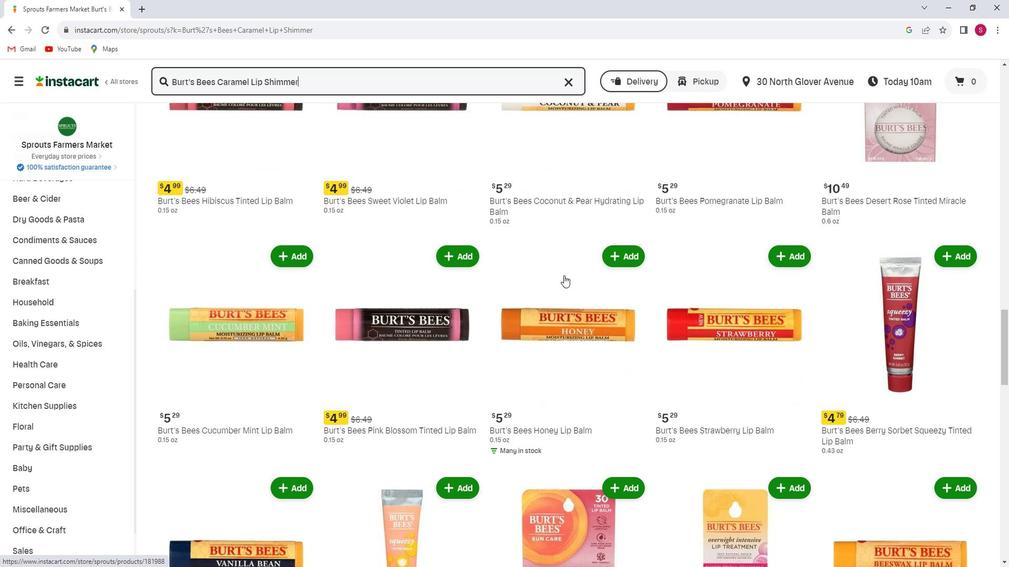 
Action: Mouse scrolled (572, 273) with delta (0, 0)
Screenshot: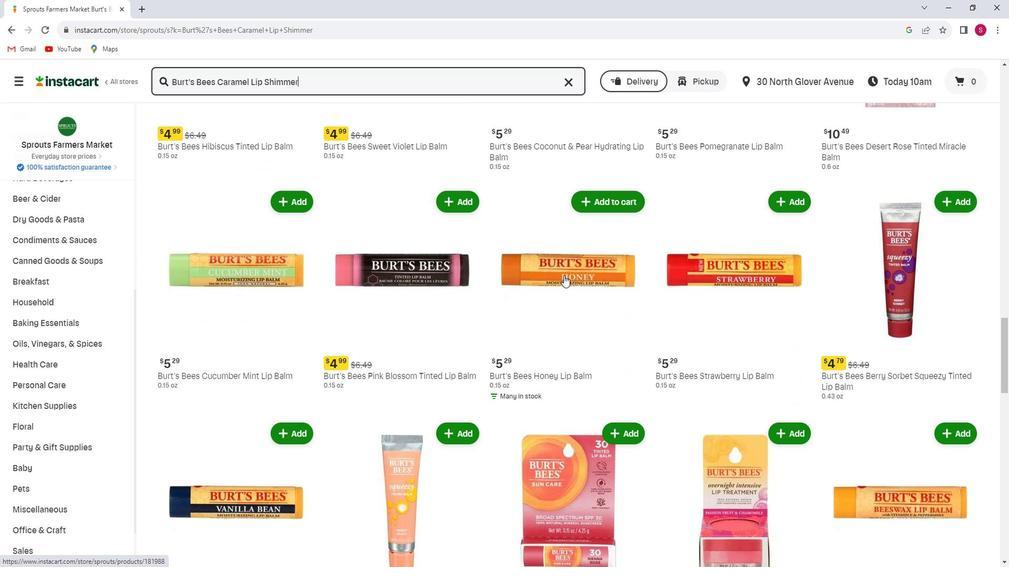 
Action: Mouse scrolled (572, 273) with delta (0, 0)
Screenshot: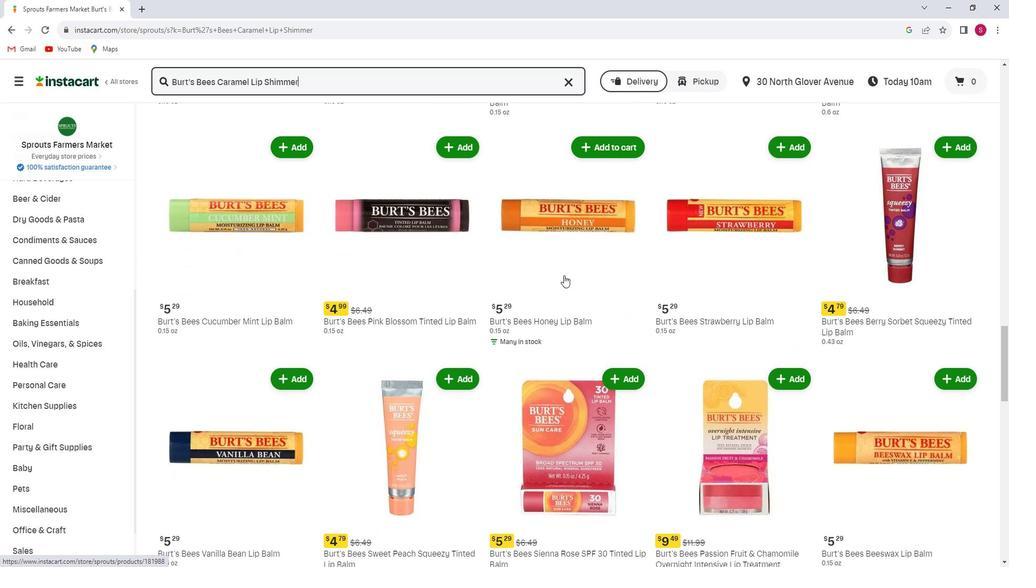 
Action: Mouse scrolled (572, 273) with delta (0, 0)
Screenshot: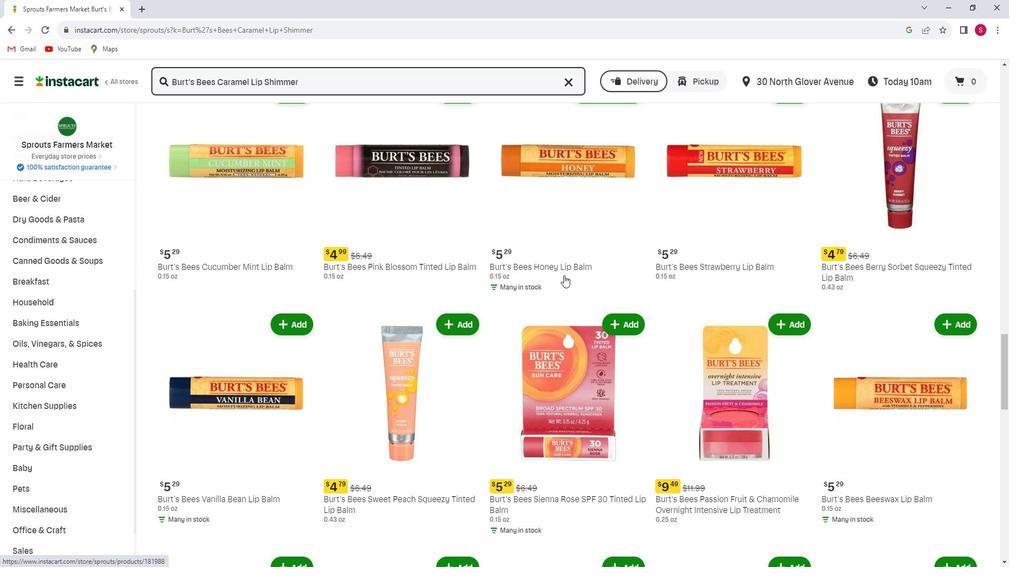 
Action: Mouse scrolled (572, 273) with delta (0, 0)
Screenshot: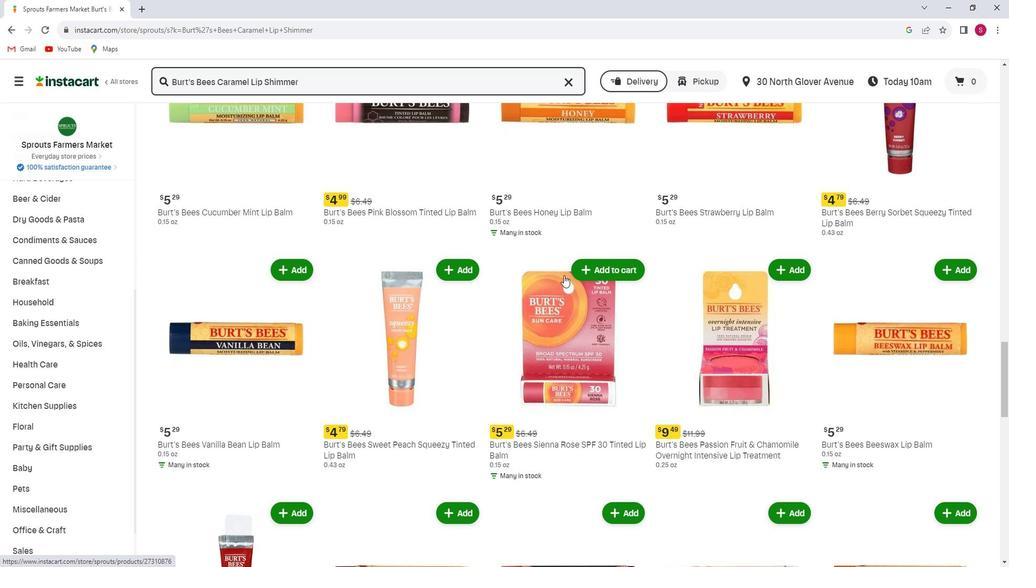 
Action: Mouse scrolled (572, 273) with delta (0, 0)
Screenshot: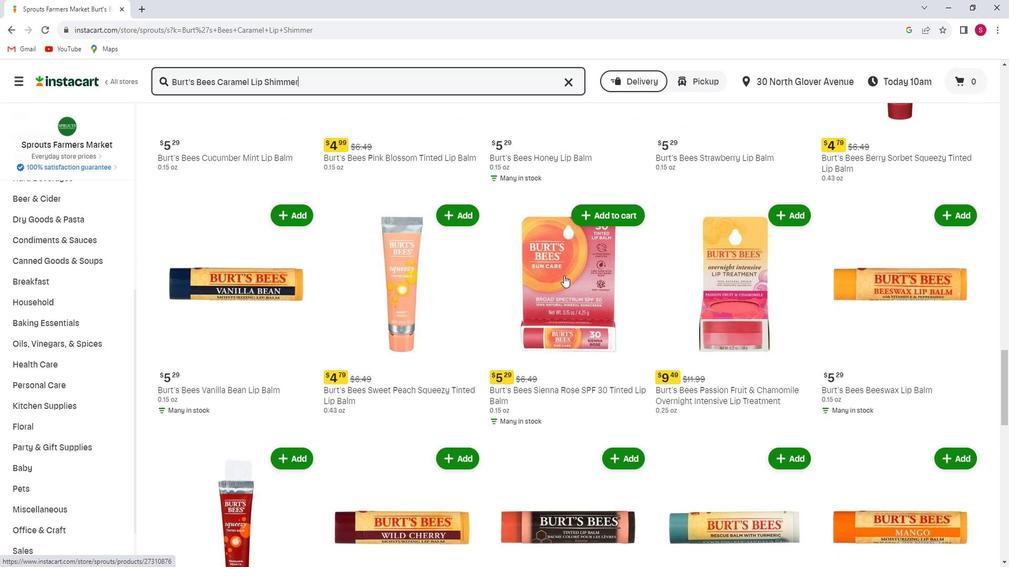 
Action: Mouse scrolled (572, 273) with delta (0, 0)
Screenshot: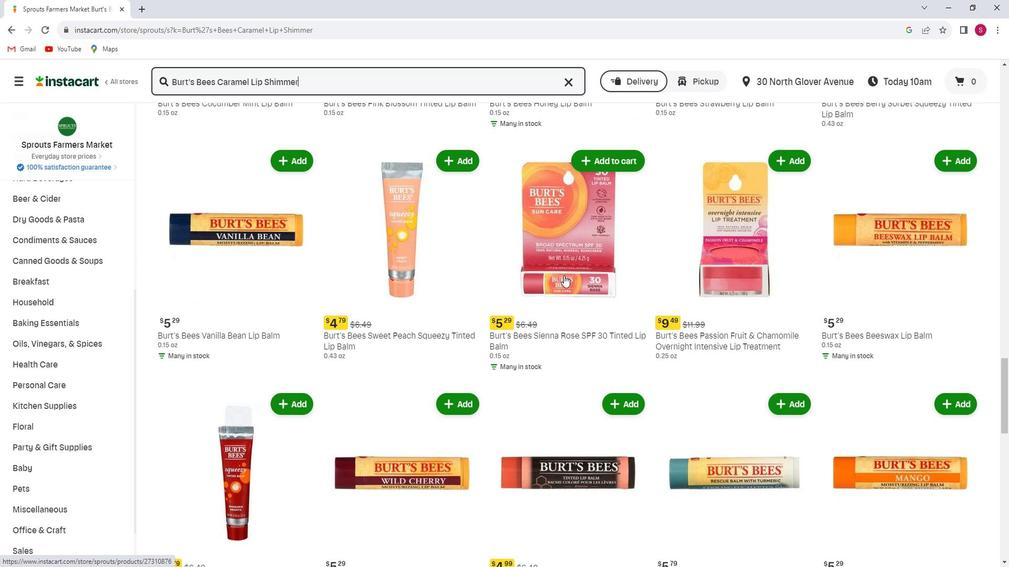 
Action: Mouse scrolled (572, 273) with delta (0, 0)
Screenshot: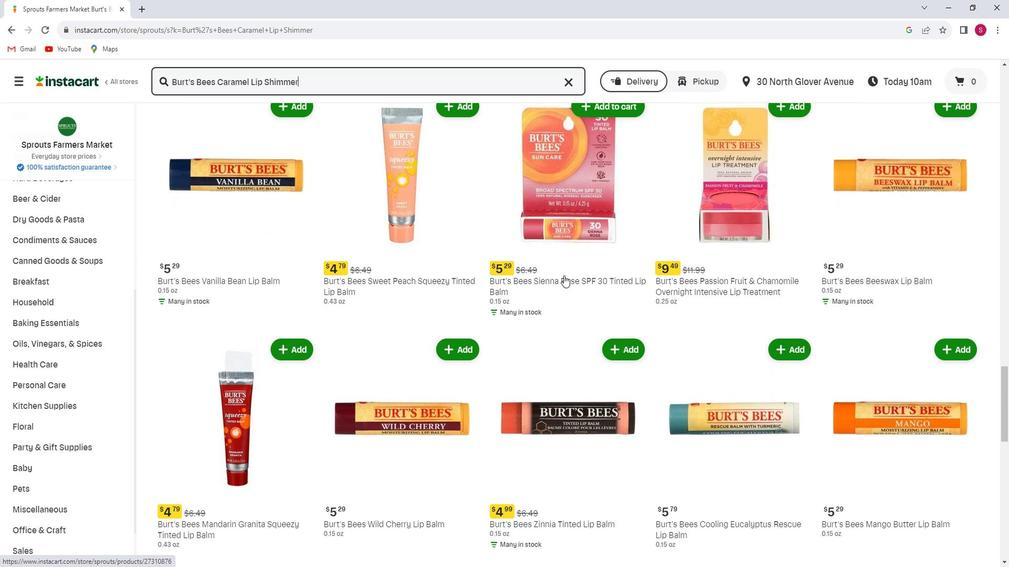 
Action: Mouse scrolled (572, 273) with delta (0, 0)
Screenshot: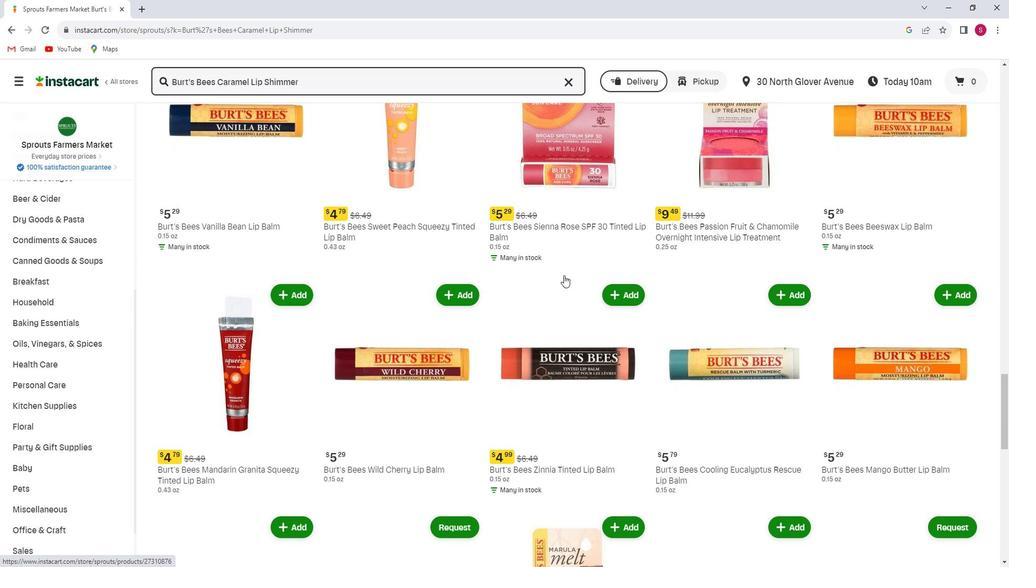 
Action: Mouse scrolled (572, 273) with delta (0, 0)
Screenshot: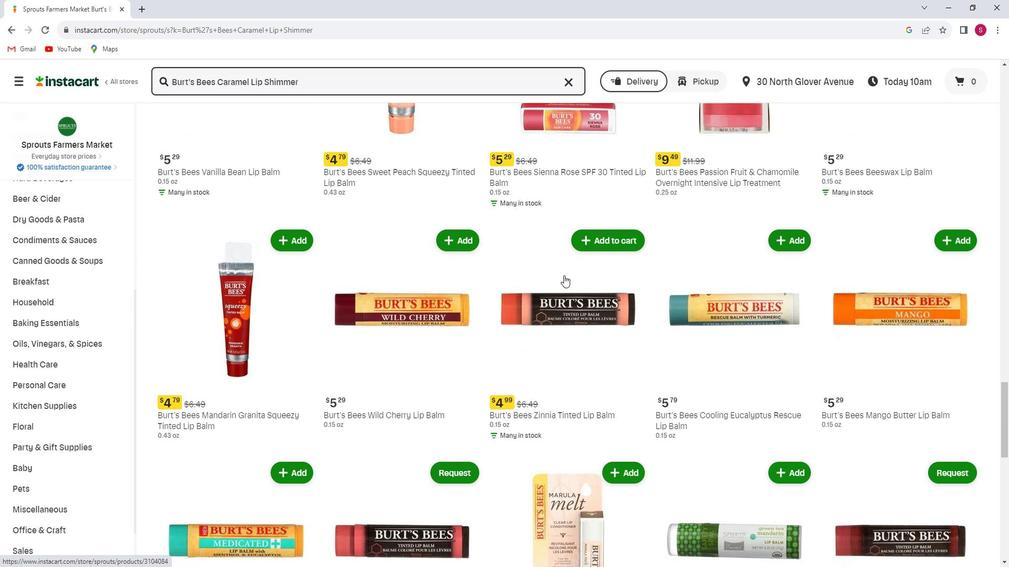 
Action: Mouse scrolled (572, 273) with delta (0, 0)
Screenshot: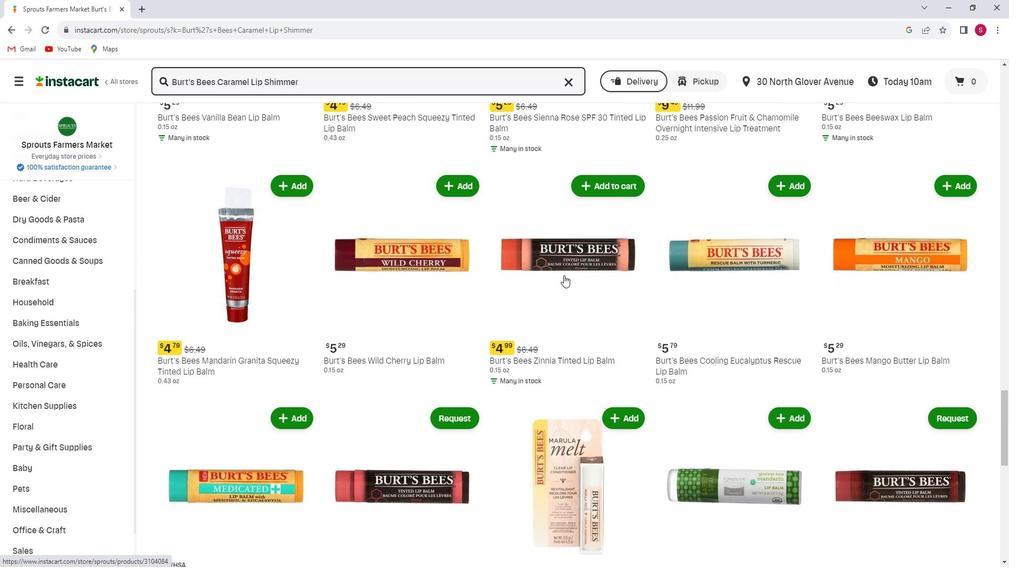 
Action: Mouse scrolled (572, 273) with delta (0, 0)
Screenshot: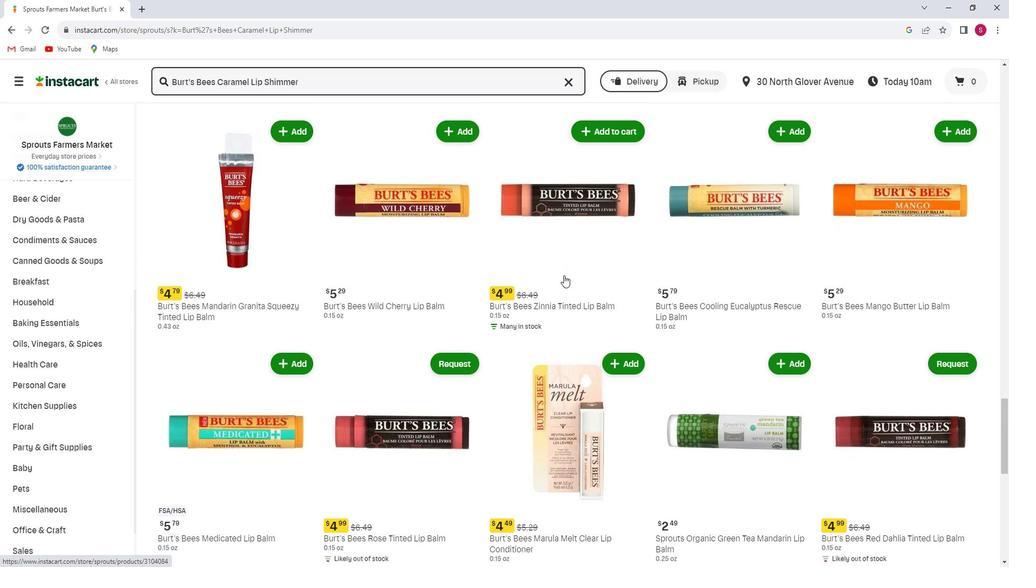 
Action: Mouse scrolled (572, 273) with delta (0, 0)
Screenshot: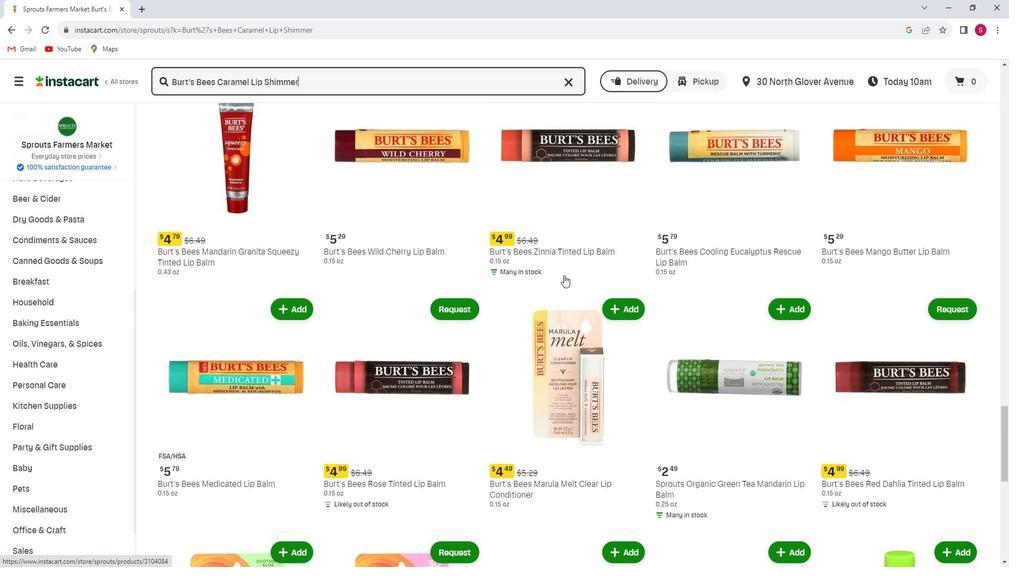 
Action: Mouse scrolled (572, 273) with delta (0, 0)
Screenshot: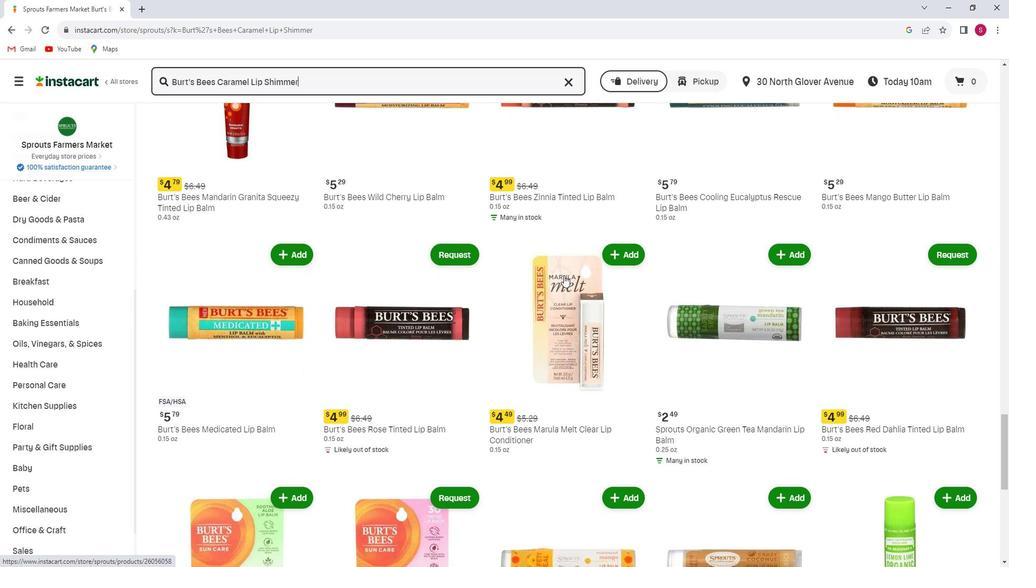 
Action: Mouse scrolled (572, 273) with delta (0, 0)
Screenshot: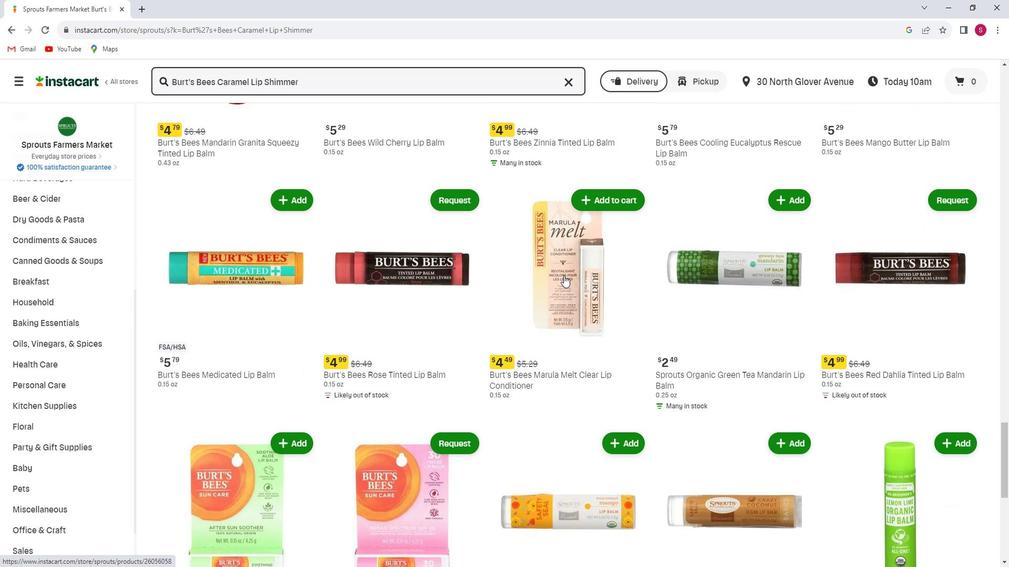 
Action: Mouse scrolled (572, 273) with delta (0, 0)
Screenshot: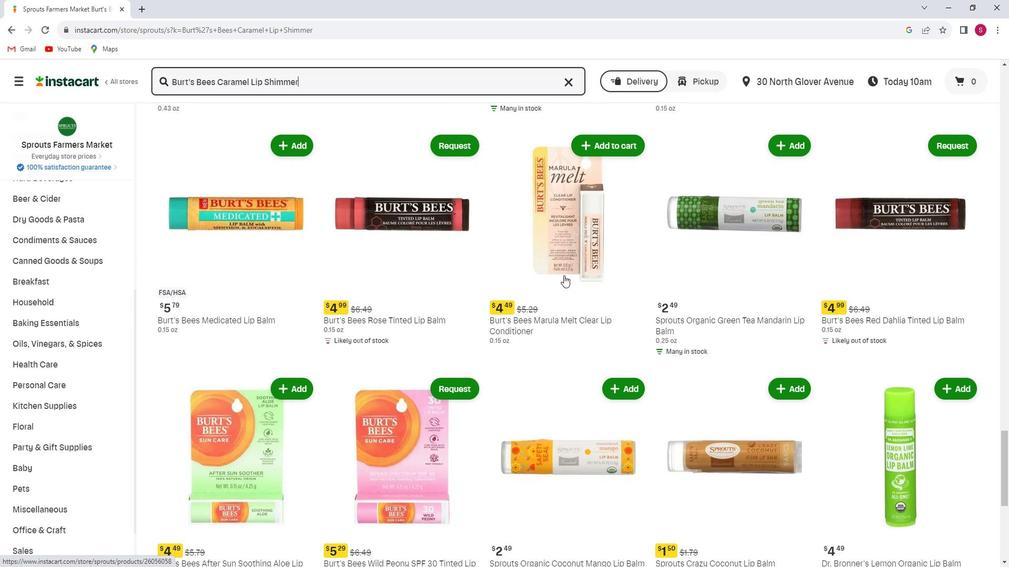 
Action: Mouse scrolled (572, 273) with delta (0, 0)
Screenshot: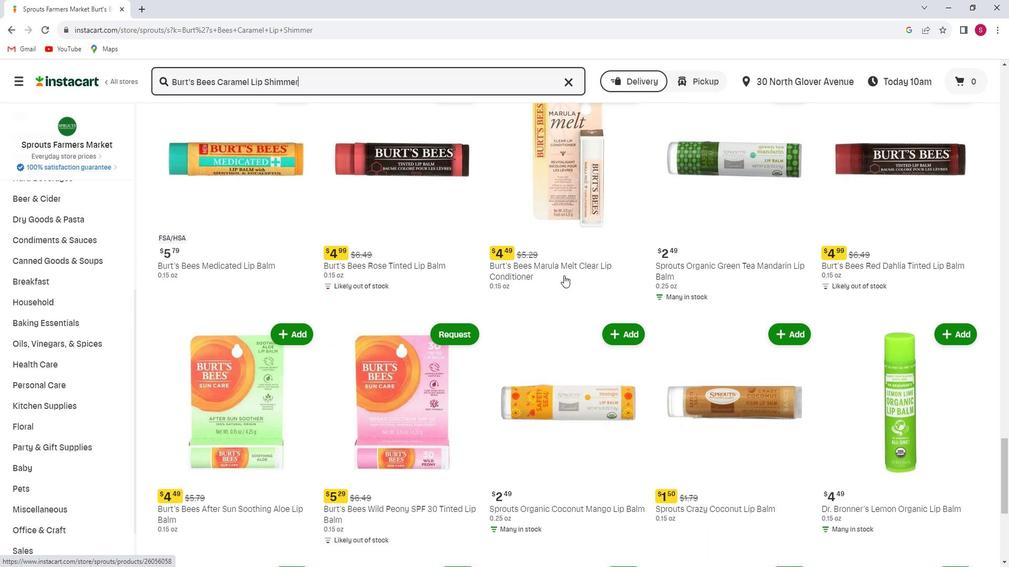 
Action: Mouse scrolled (572, 273) with delta (0, 0)
Screenshot: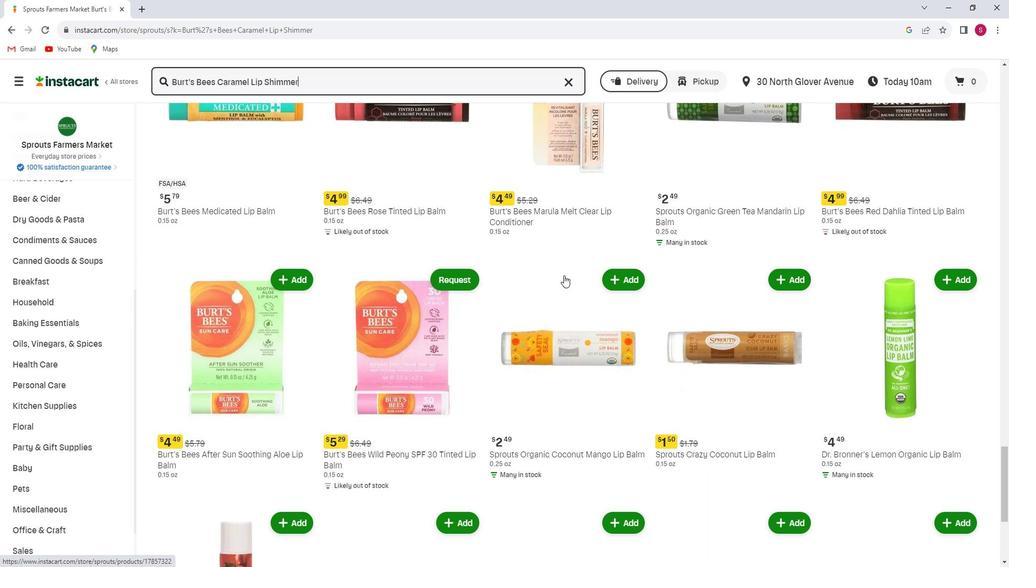 
Action: Mouse scrolled (572, 273) with delta (0, 0)
Screenshot: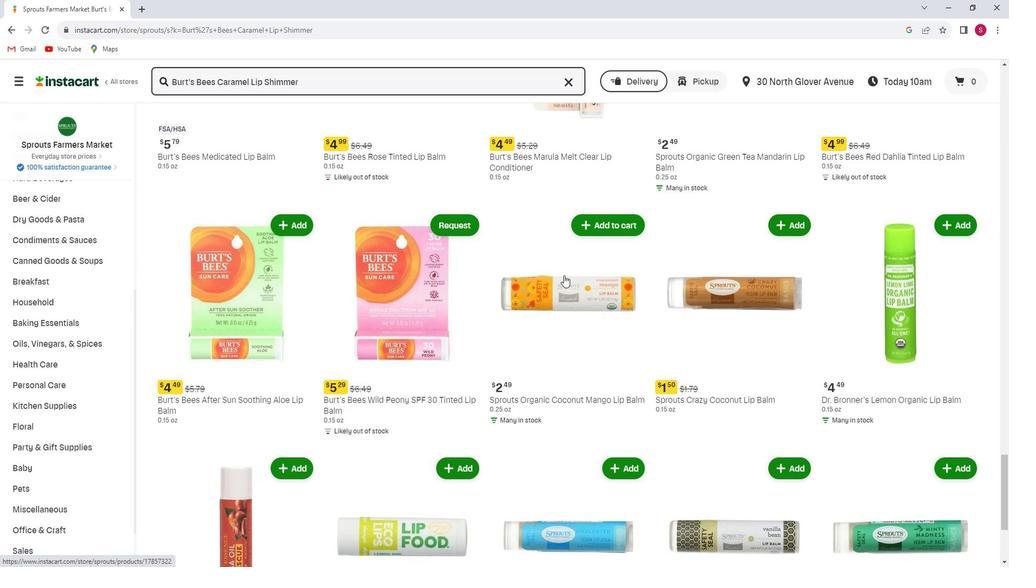 
Action: Mouse scrolled (572, 273) with delta (0, 0)
Screenshot: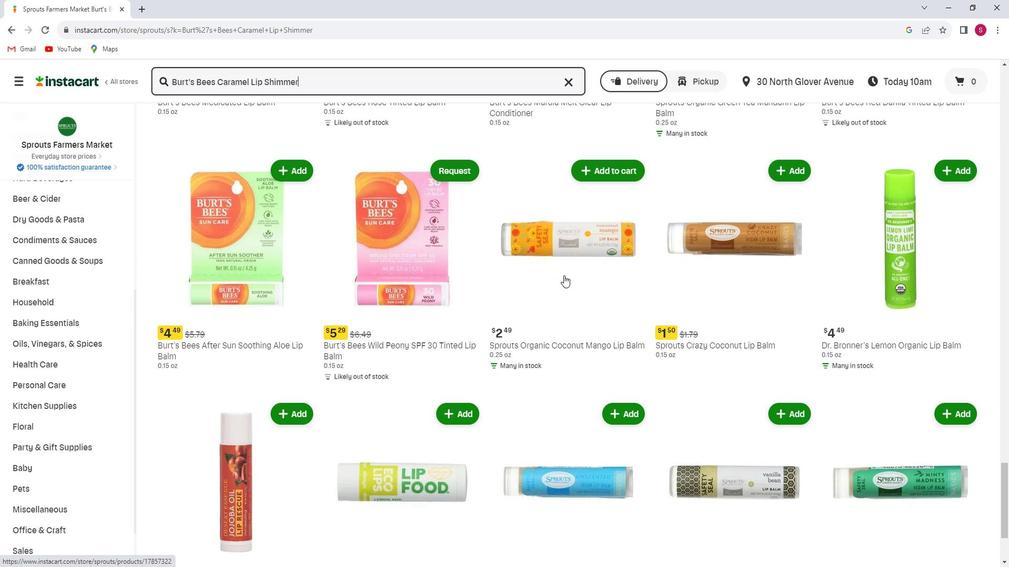 
Action: Mouse scrolled (572, 273) with delta (0, 0)
Screenshot: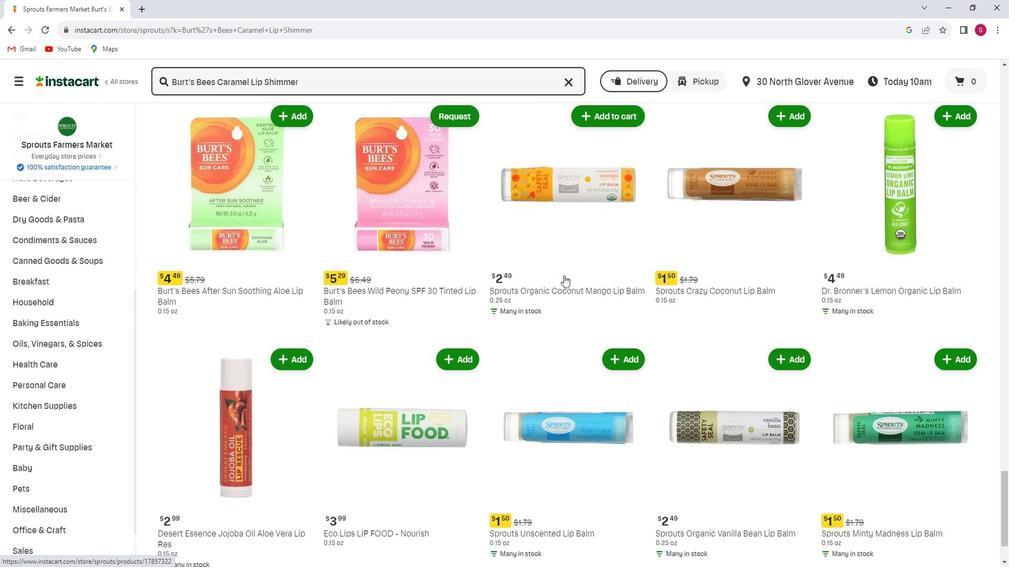 
Action: Mouse scrolled (572, 273) with delta (0, 0)
Screenshot: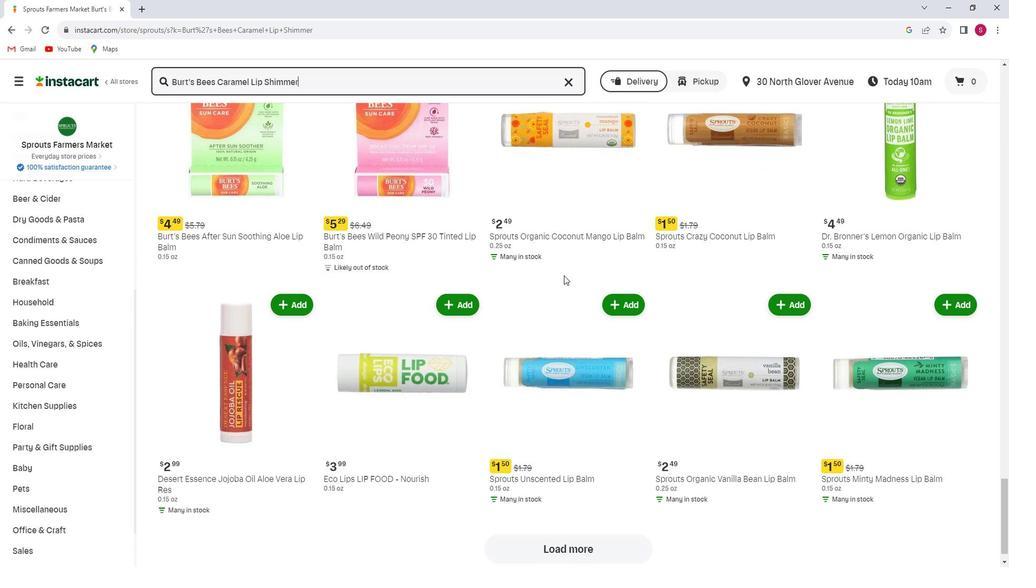 
Action: Mouse scrolled (572, 273) with delta (0, 0)
Screenshot: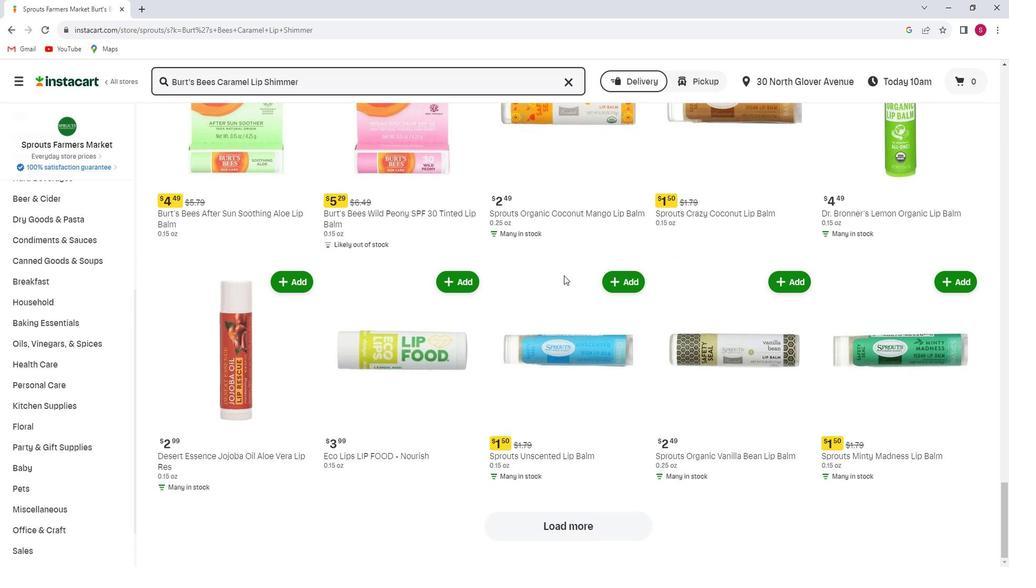 
Action: Mouse scrolled (572, 273) with delta (0, 0)
Screenshot: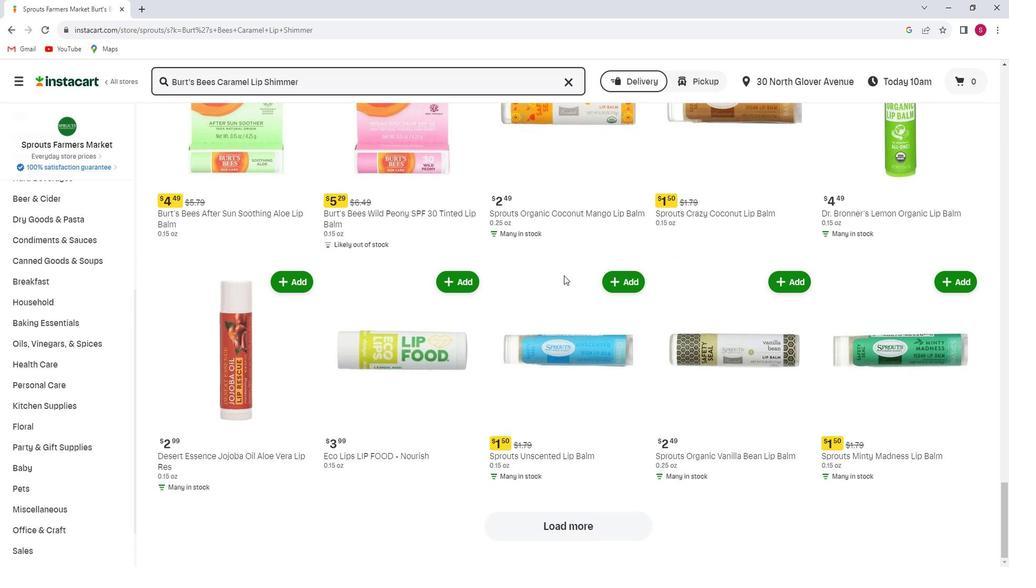 
Action: Mouse scrolled (572, 273) with delta (0, 0)
Screenshot: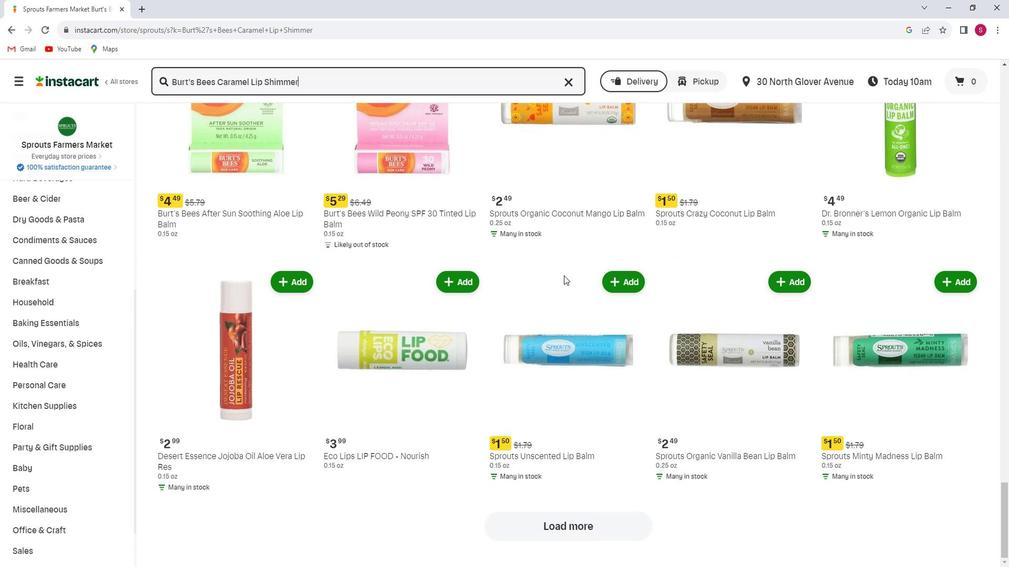 
Action: Mouse moved to (575, 306)
Screenshot: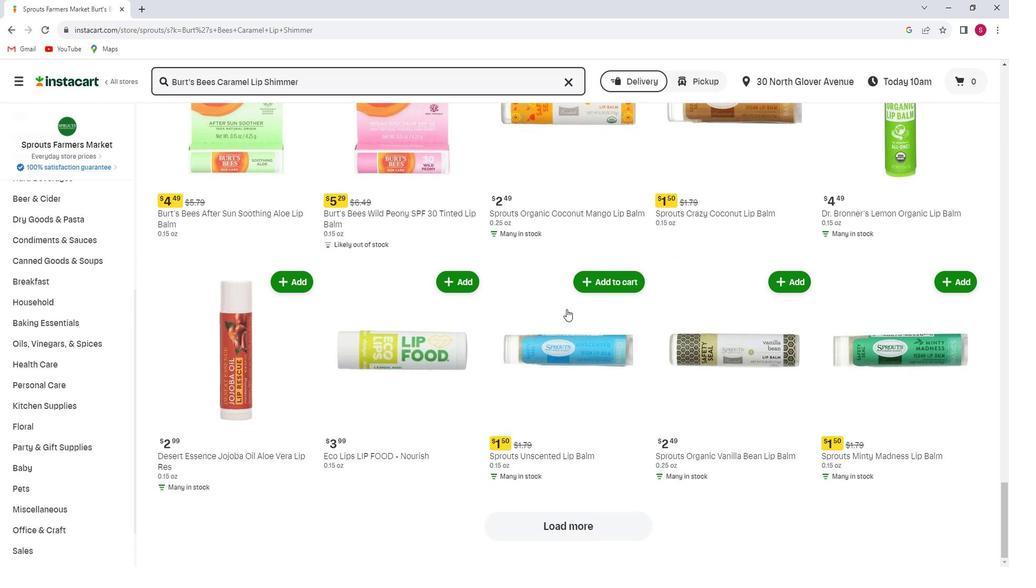 
